 Task: Plan a visit to the historical museum on the 7th at 1:00 PM.
Action: Mouse moved to (19, 134)
Screenshot: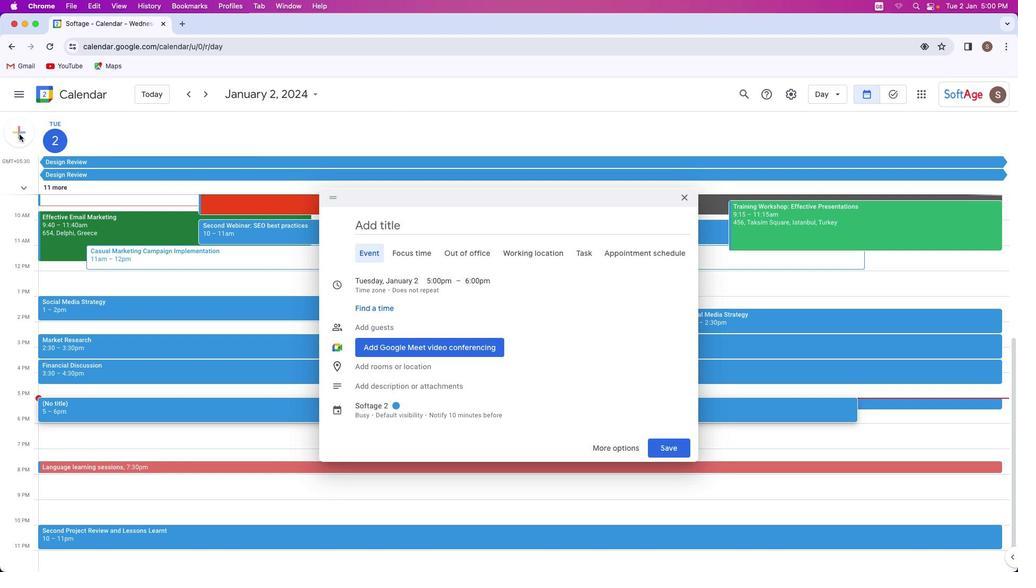 
Action: Mouse pressed left at (19, 134)
Screenshot: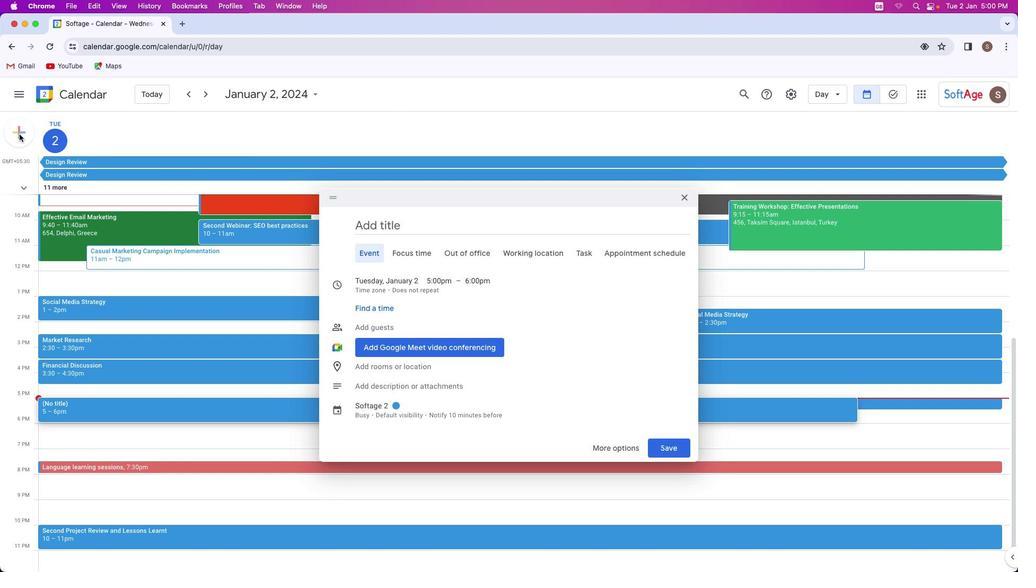 
Action: Mouse moved to (19, 135)
Screenshot: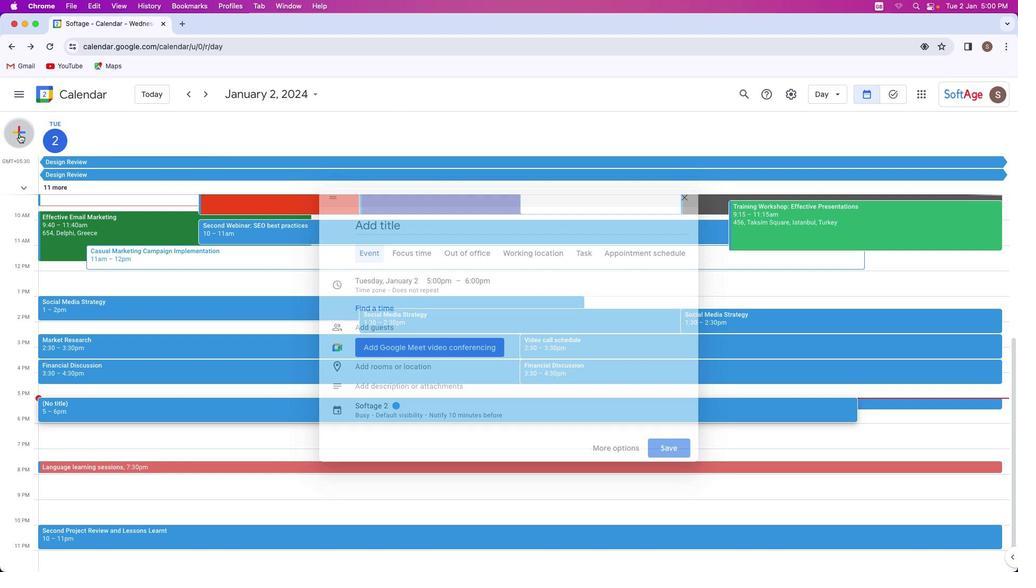 
Action: Mouse pressed left at (19, 135)
Screenshot: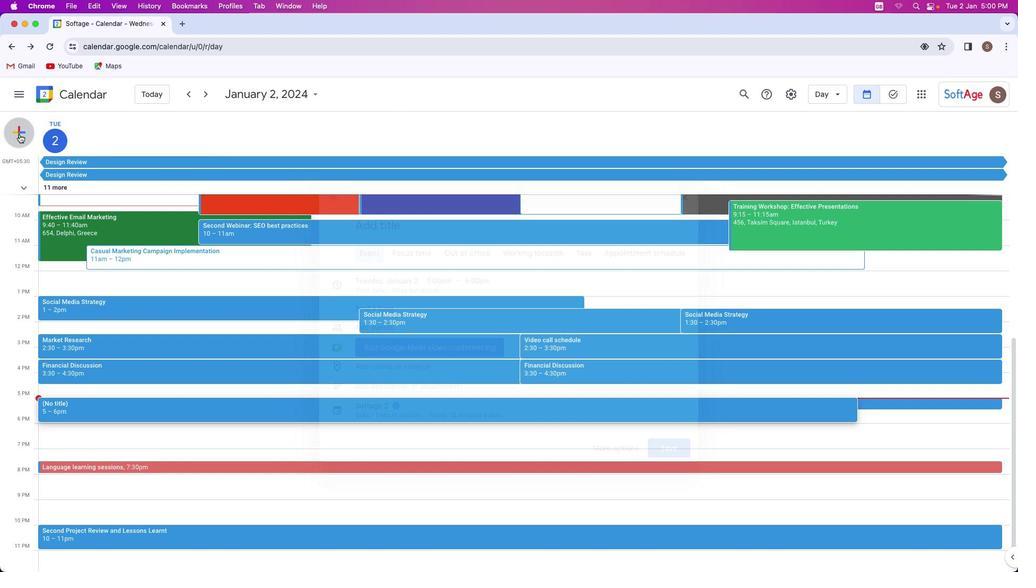 
Action: Mouse moved to (9, 132)
Screenshot: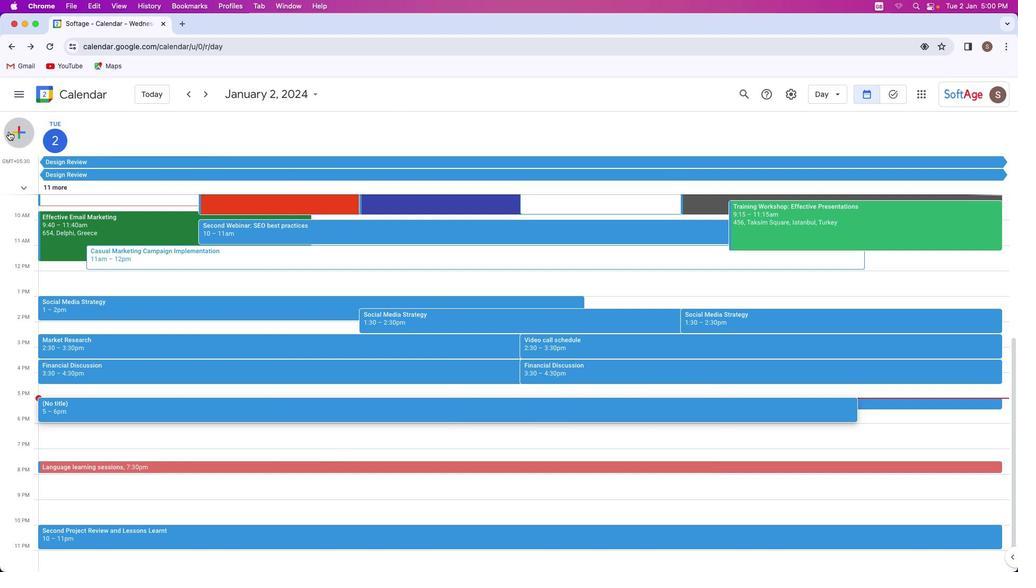 
Action: Mouse pressed left at (9, 132)
Screenshot: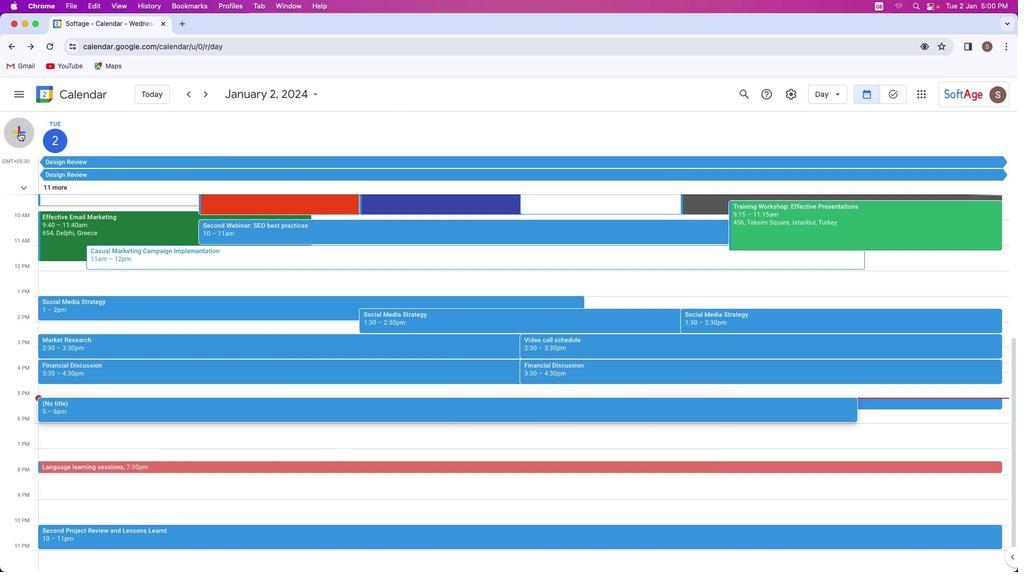 
Action: Mouse moved to (22, 133)
Screenshot: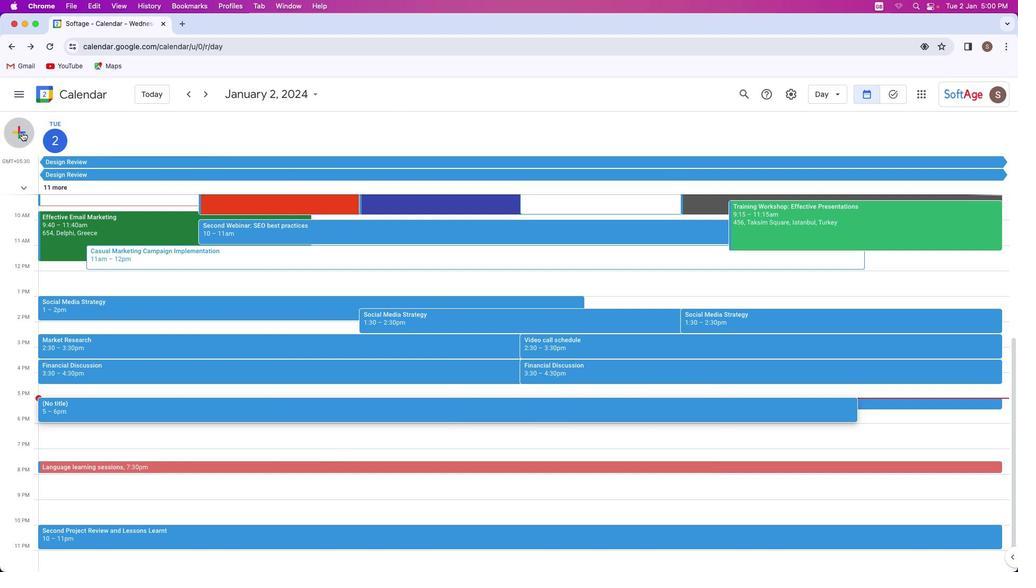 
Action: Mouse pressed left at (22, 133)
Screenshot: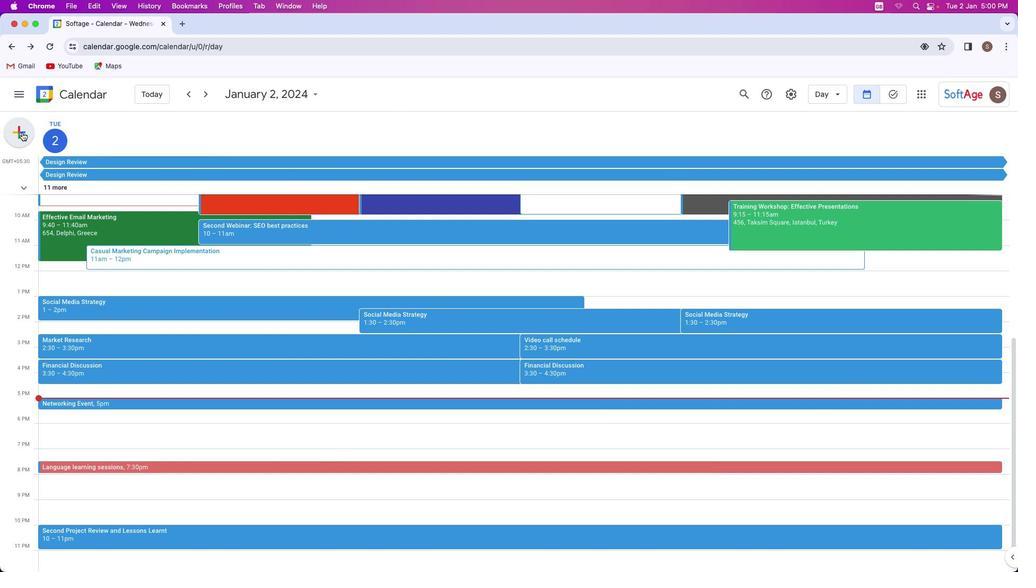 
Action: Mouse moved to (19, 134)
Screenshot: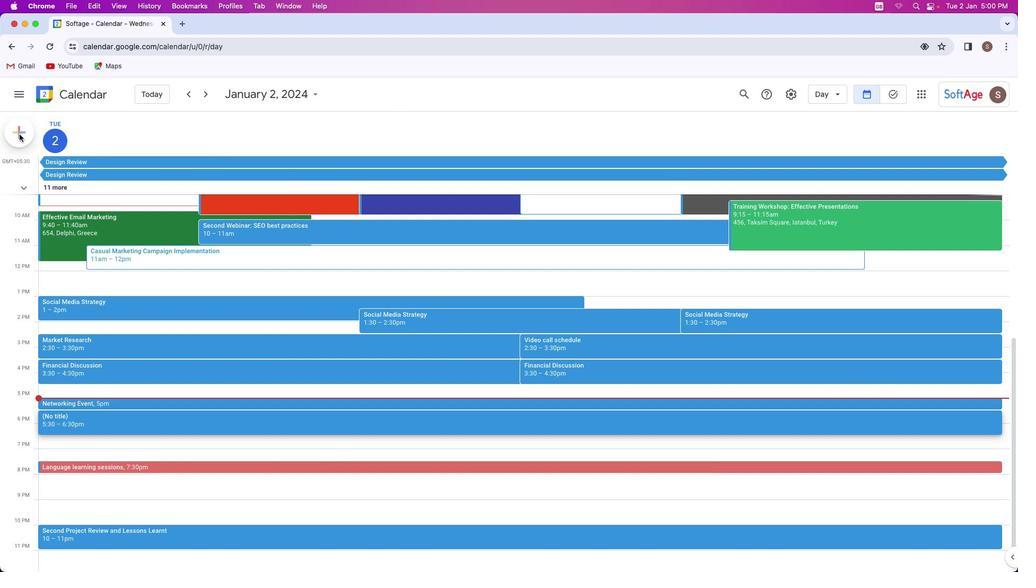 
Action: Mouse pressed left at (19, 134)
Screenshot: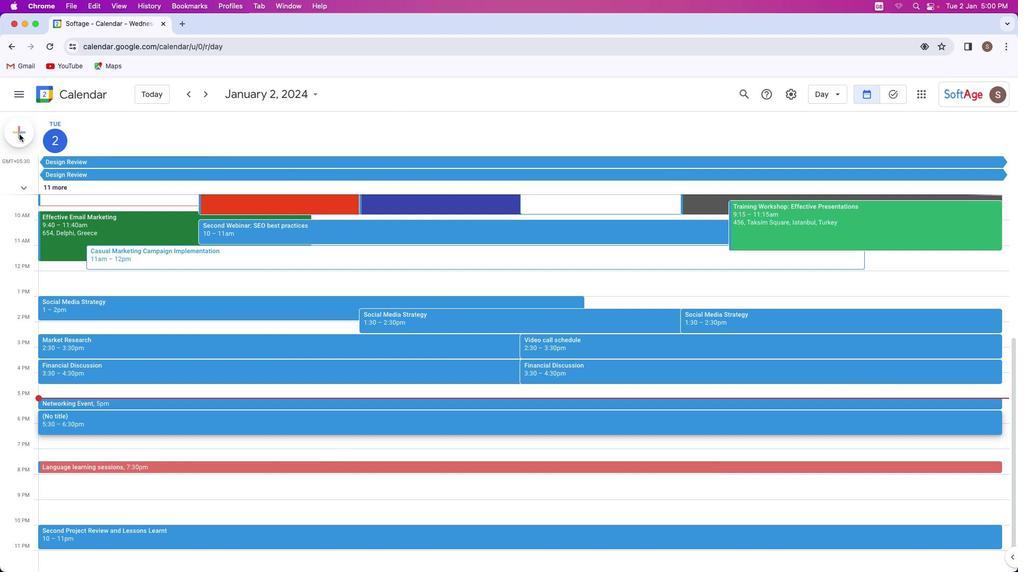 
Action: Mouse moved to (97, 104)
Screenshot: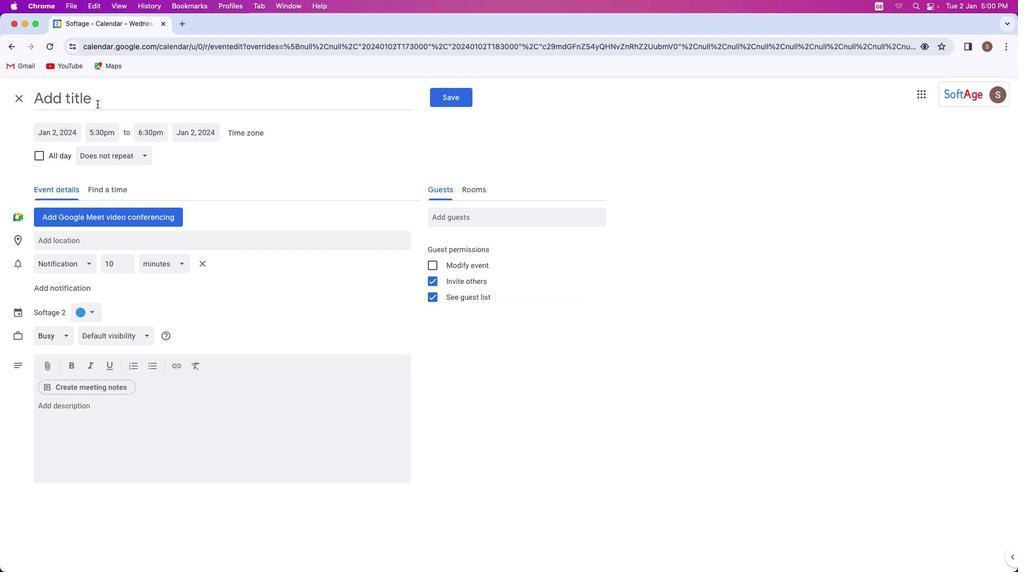 
Action: Mouse pressed left at (97, 104)
Screenshot: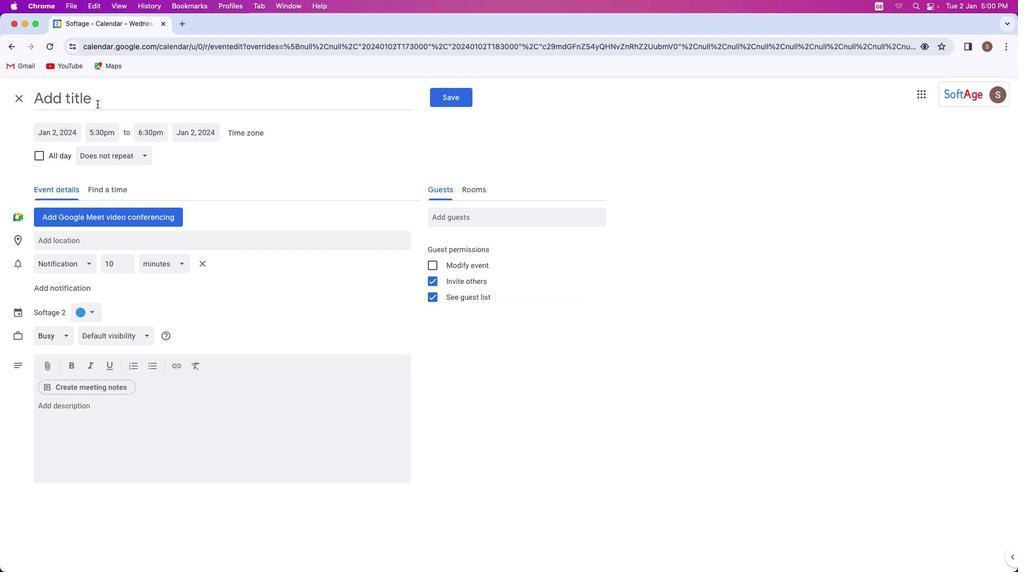 
Action: Mouse moved to (73, 100)
Screenshot: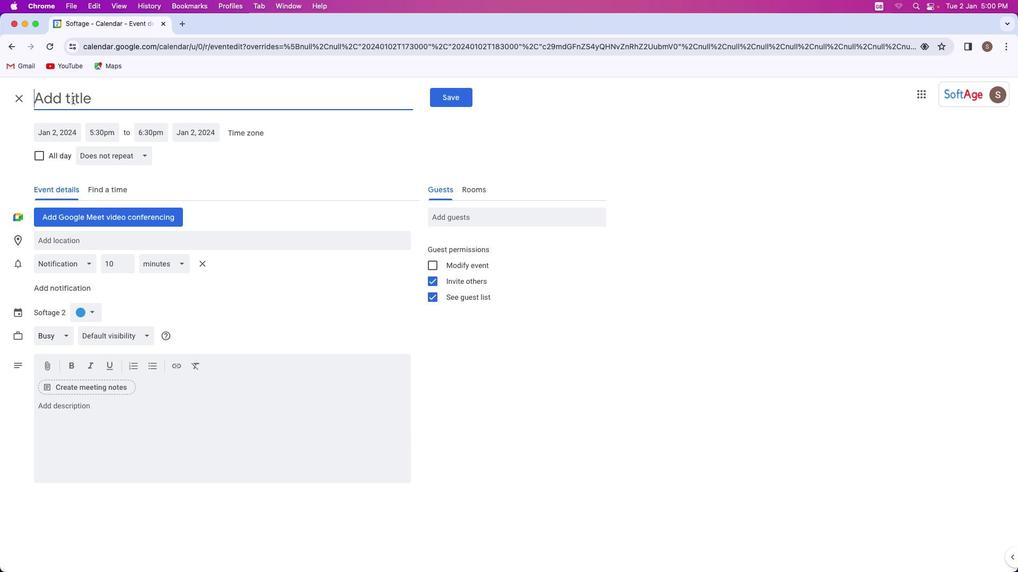 
Action: Key pressed Key.shift'V''i''s''i''t'Key.space't''o'Key.space'h''i''s''t''o''r''i''c''a''l'Key.space'm''u''s''e''u''m'
Screenshot: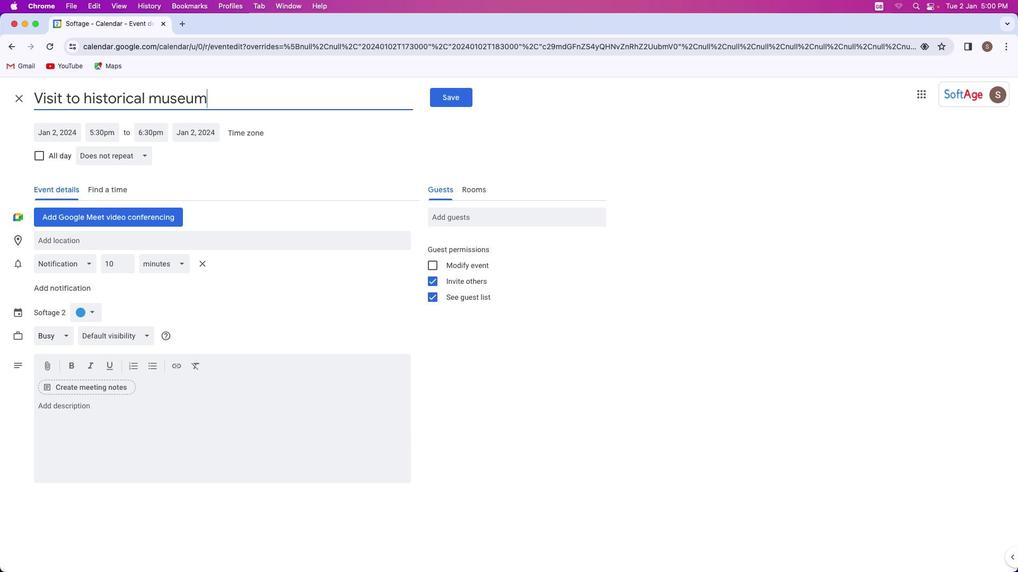 
Action: Mouse moved to (66, 135)
Screenshot: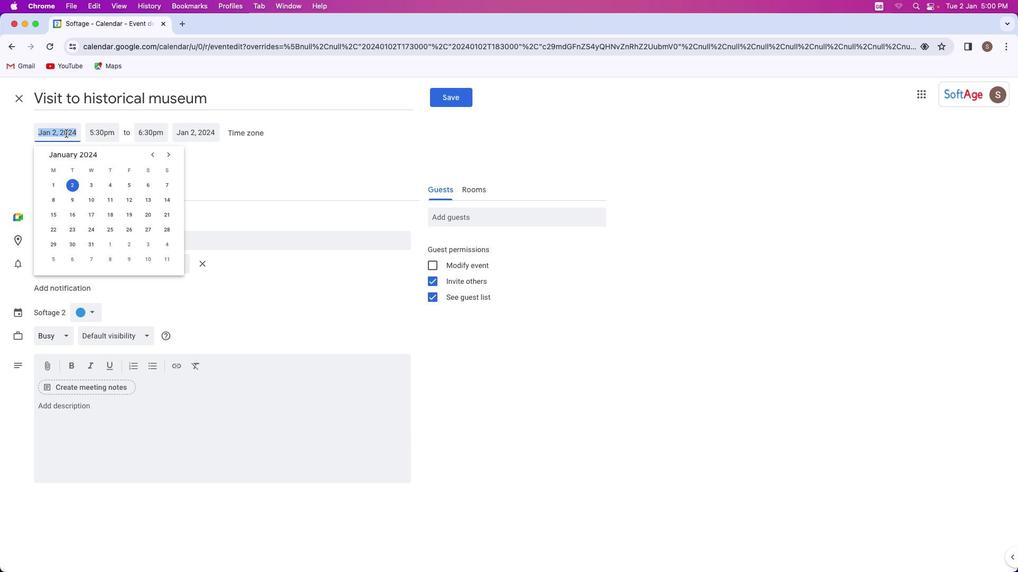 
Action: Mouse pressed left at (66, 135)
Screenshot: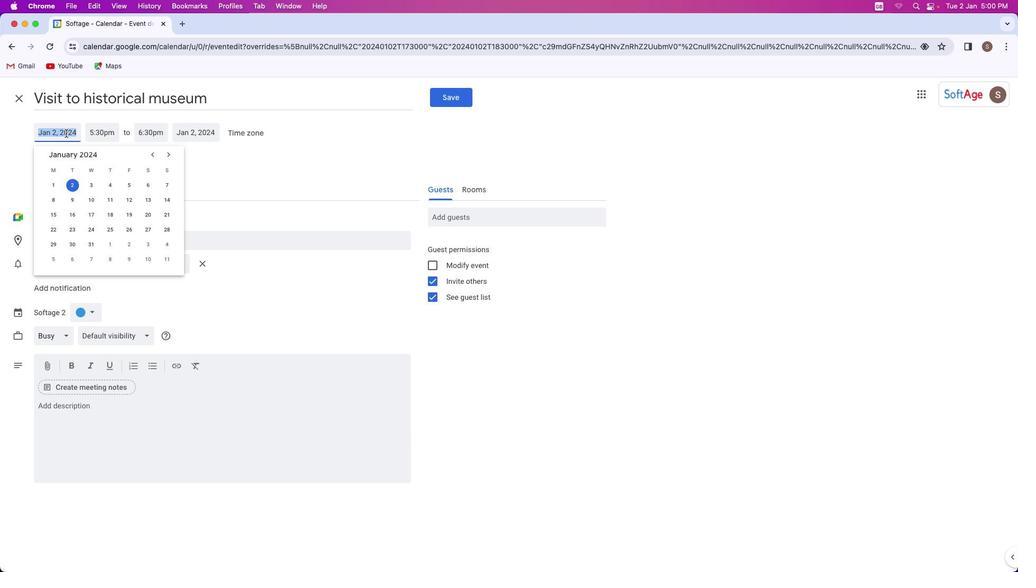 
Action: Mouse moved to (168, 185)
Screenshot: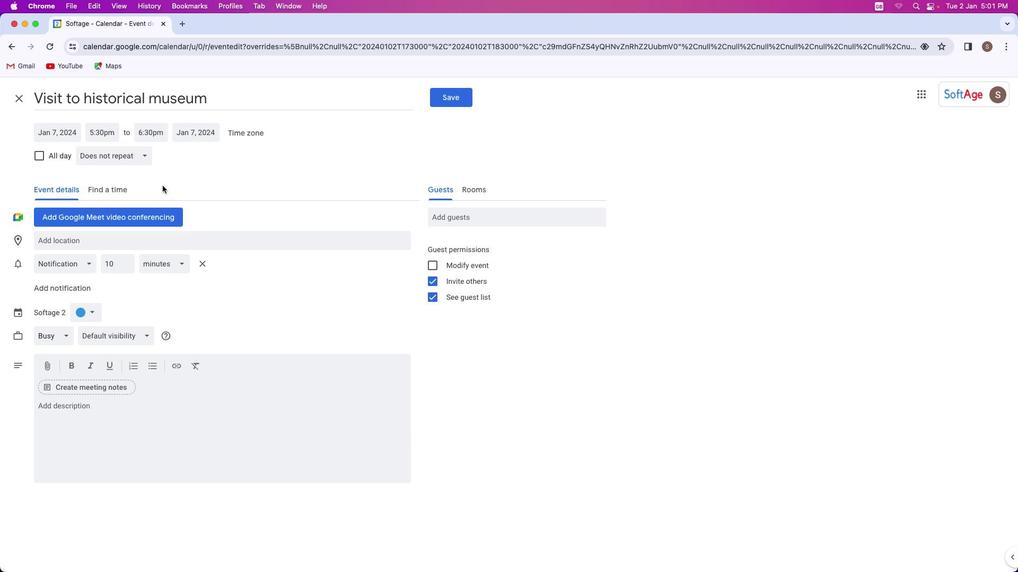 
Action: Mouse pressed left at (168, 185)
Screenshot: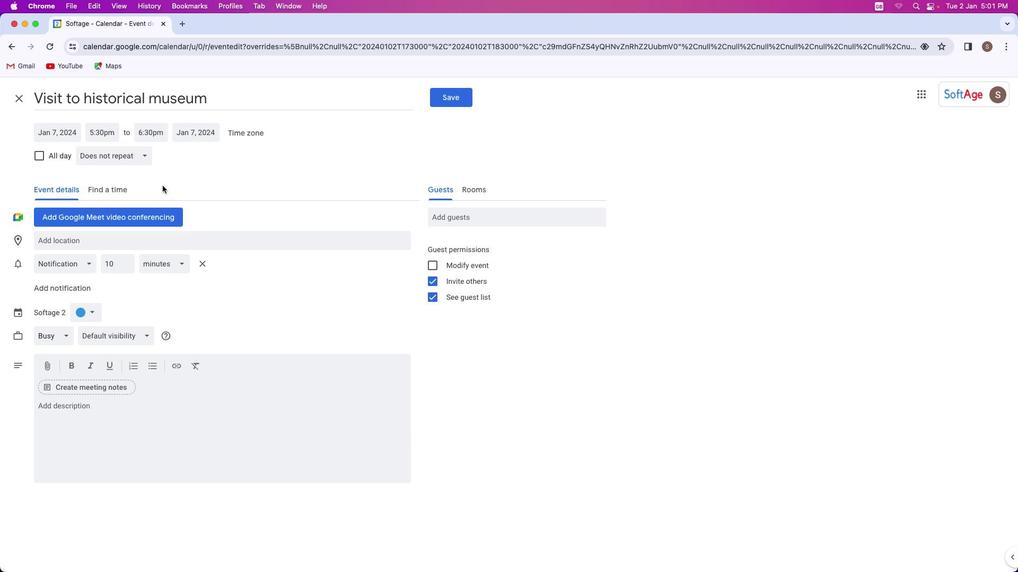 
Action: Mouse moved to (109, 132)
Screenshot: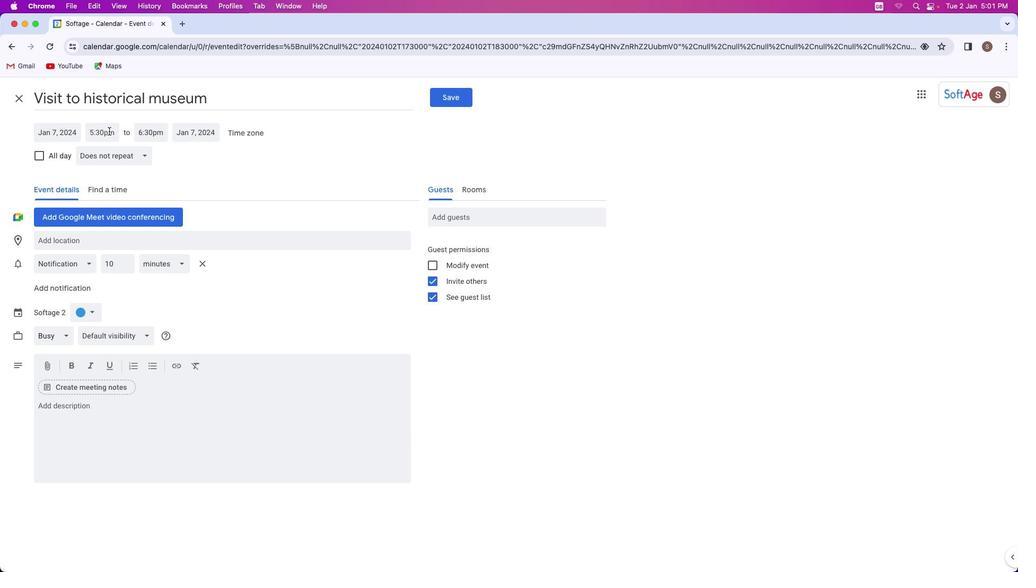 
Action: Mouse pressed left at (109, 132)
Screenshot: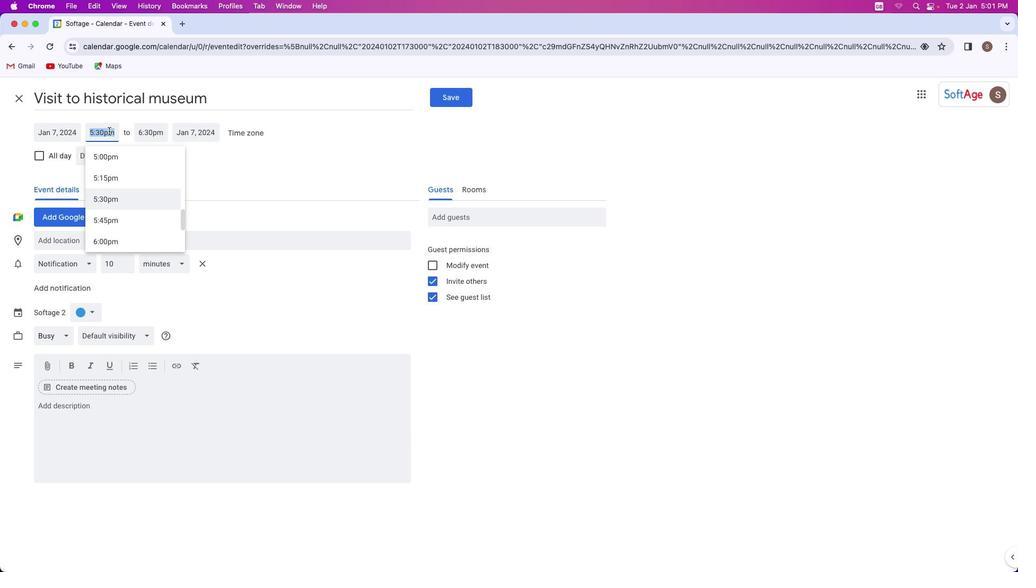 
Action: Mouse moved to (123, 189)
Screenshot: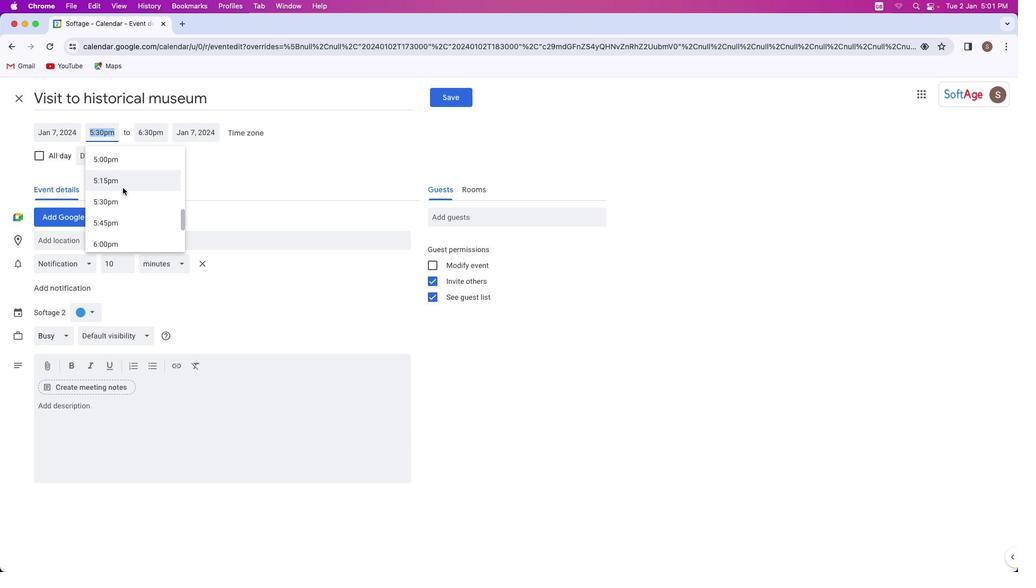
Action: Mouse scrolled (123, 189) with delta (0, 1)
Screenshot: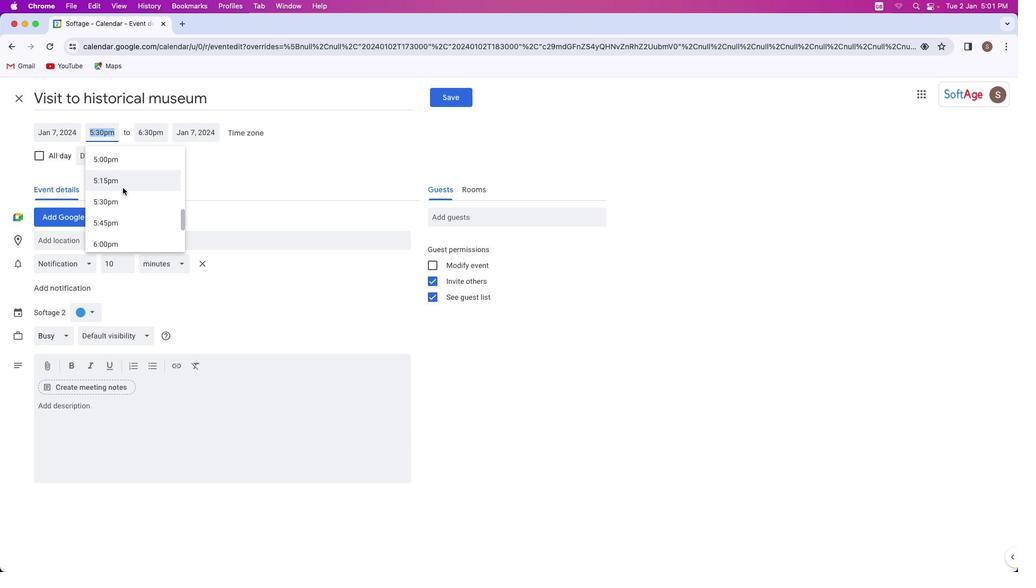 
Action: Mouse moved to (123, 188)
Screenshot: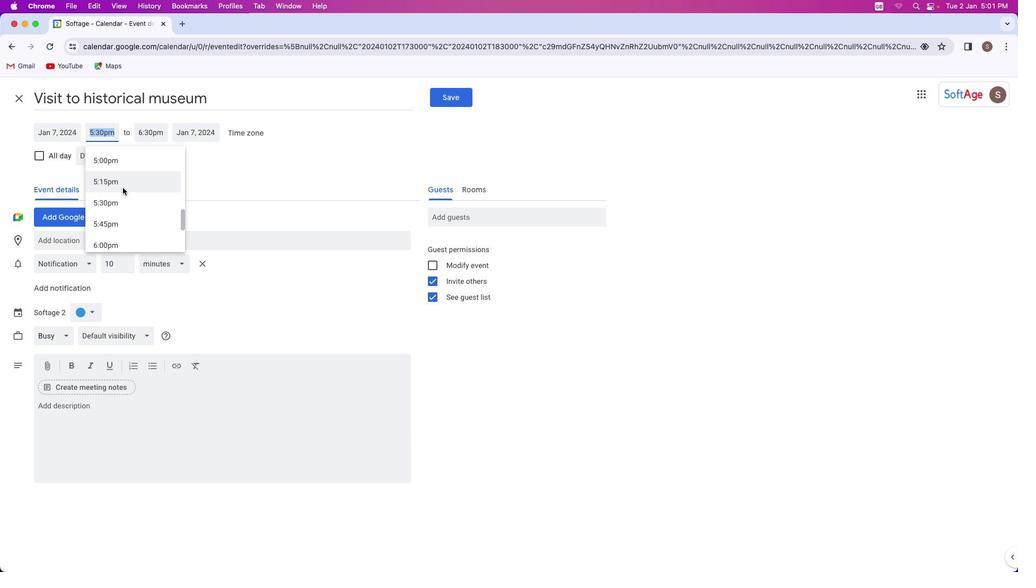 
Action: Mouse scrolled (123, 188) with delta (0, 1)
Screenshot: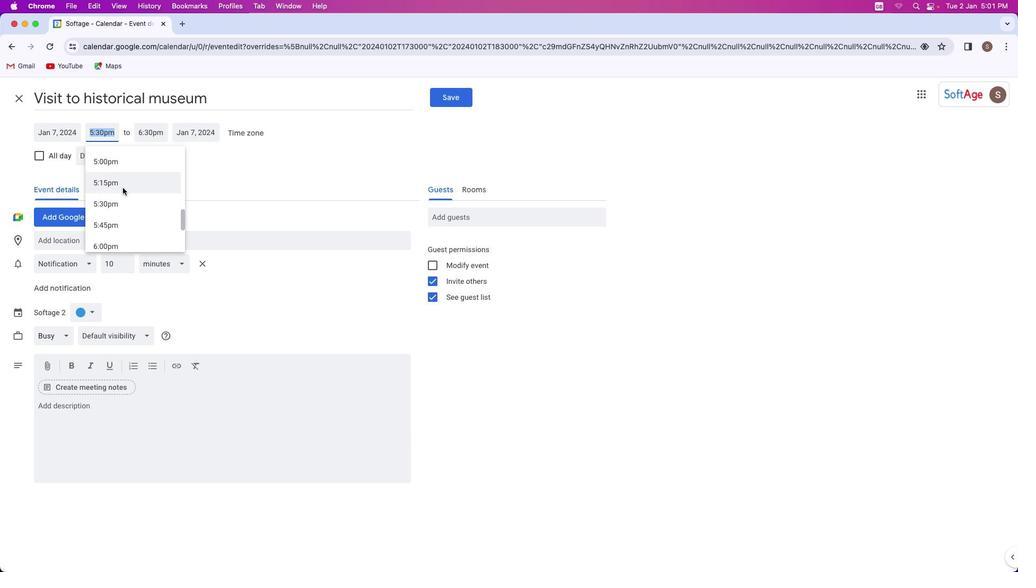 
Action: Mouse moved to (123, 188)
Screenshot: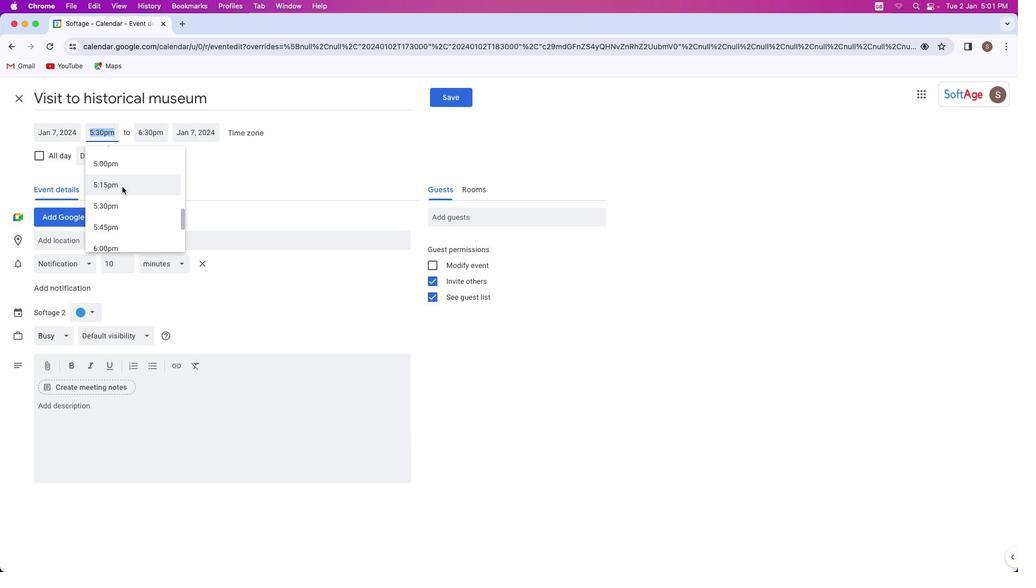 
Action: Mouse scrolled (123, 188) with delta (0, 1)
Screenshot: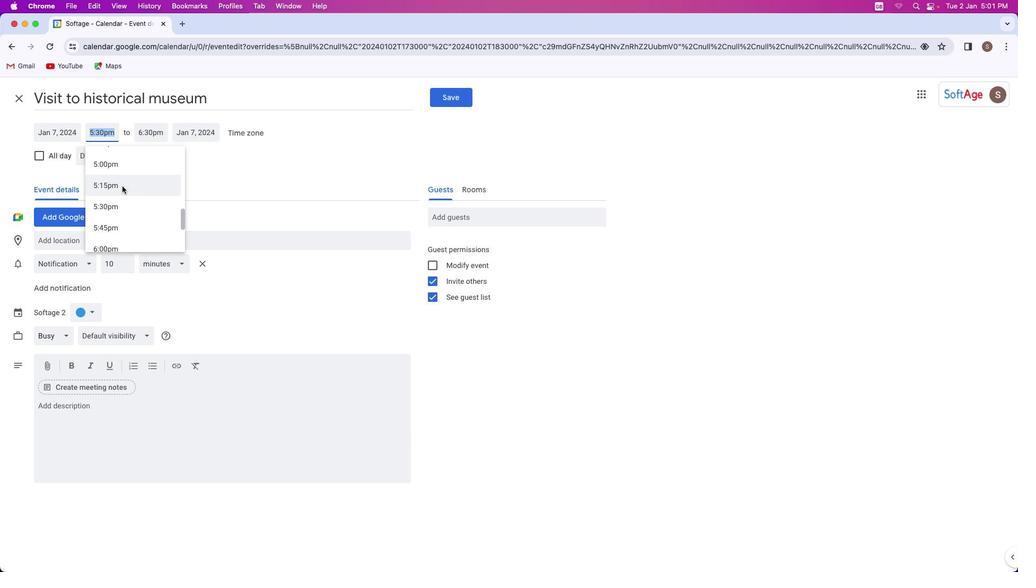 
Action: Mouse scrolled (123, 188) with delta (0, 1)
Screenshot: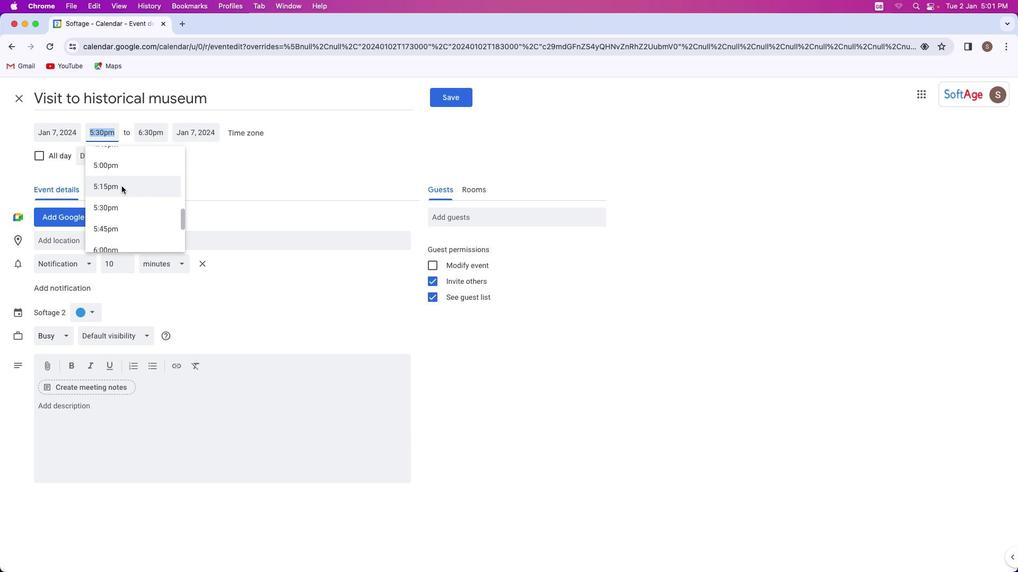 
Action: Mouse moved to (122, 186)
Screenshot: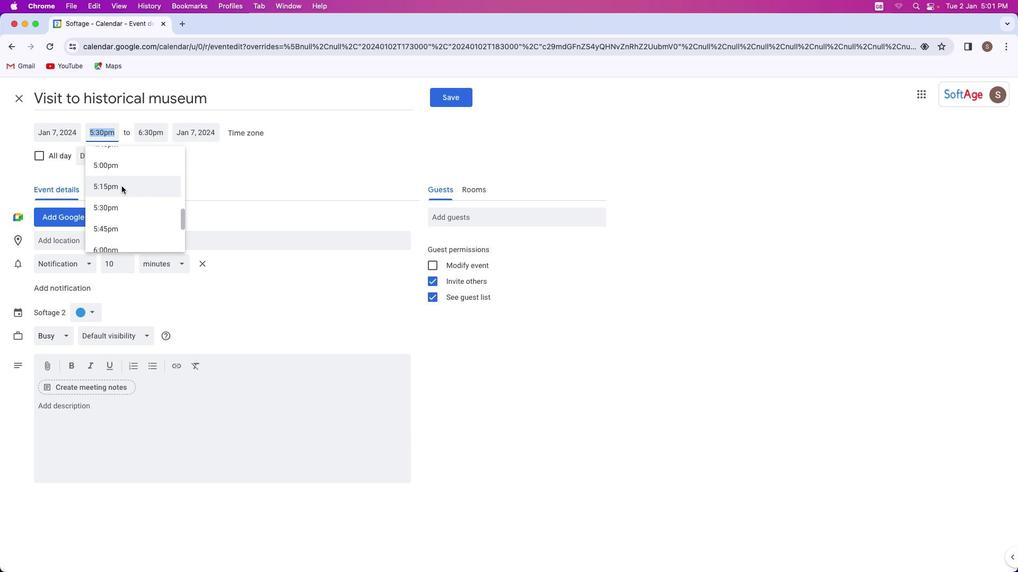 
Action: Mouse scrolled (122, 186) with delta (0, 1)
Screenshot: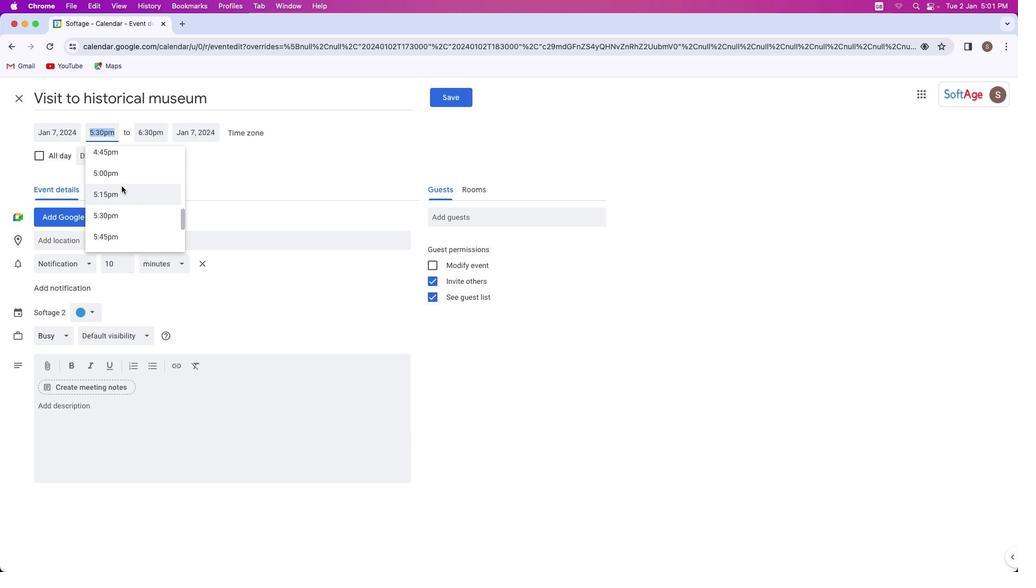 
Action: Mouse scrolled (122, 186) with delta (0, 1)
Screenshot: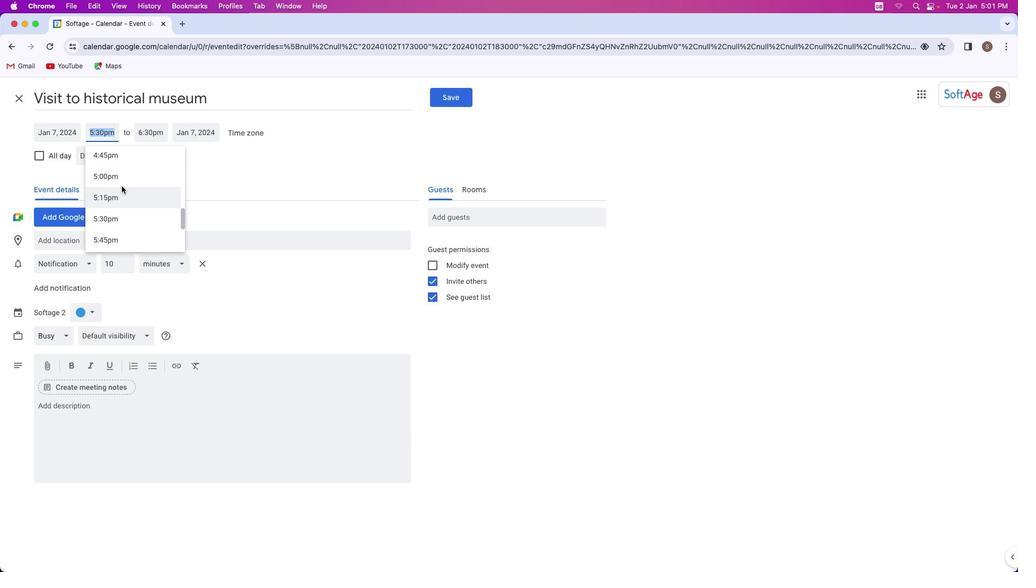 
Action: Mouse scrolled (122, 186) with delta (0, 1)
Screenshot: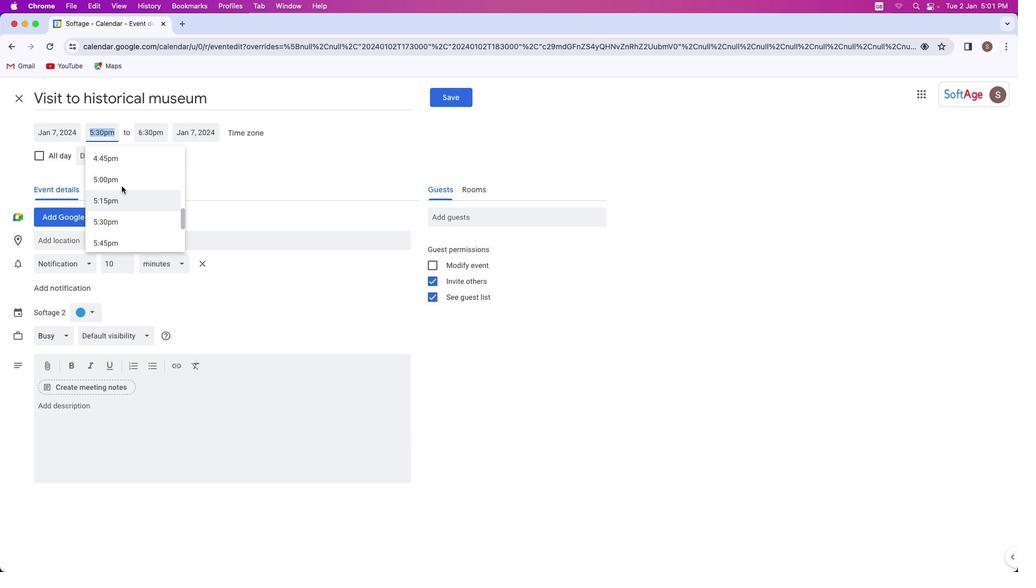 
Action: Mouse scrolled (122, 186) with delta (0, 1)
Screenshot: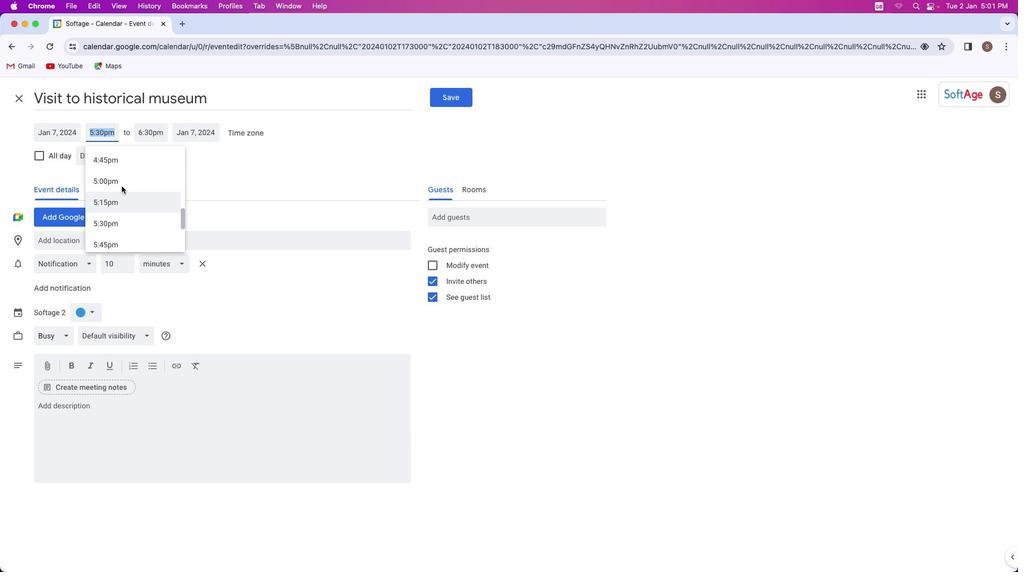 
Action: Mouse scrolled (122, 186) with delta (0, 1)
Screenshot: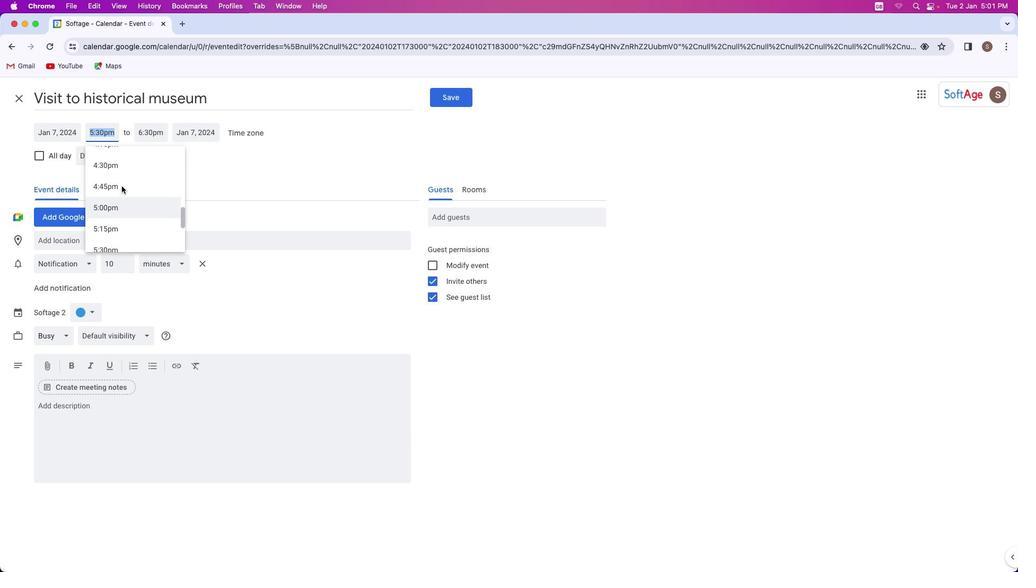 
Action: Mouse scrolled (122, 186) with delta (0, 1)
Screenshot: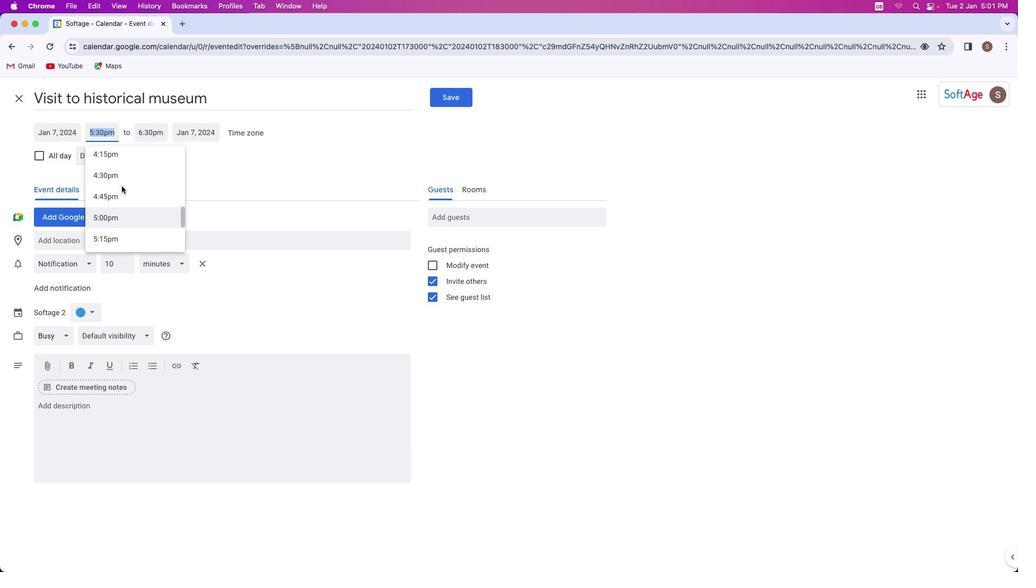 
Action: Mouse scrolled (122, 186) with delta (0, 1)
Screenshot: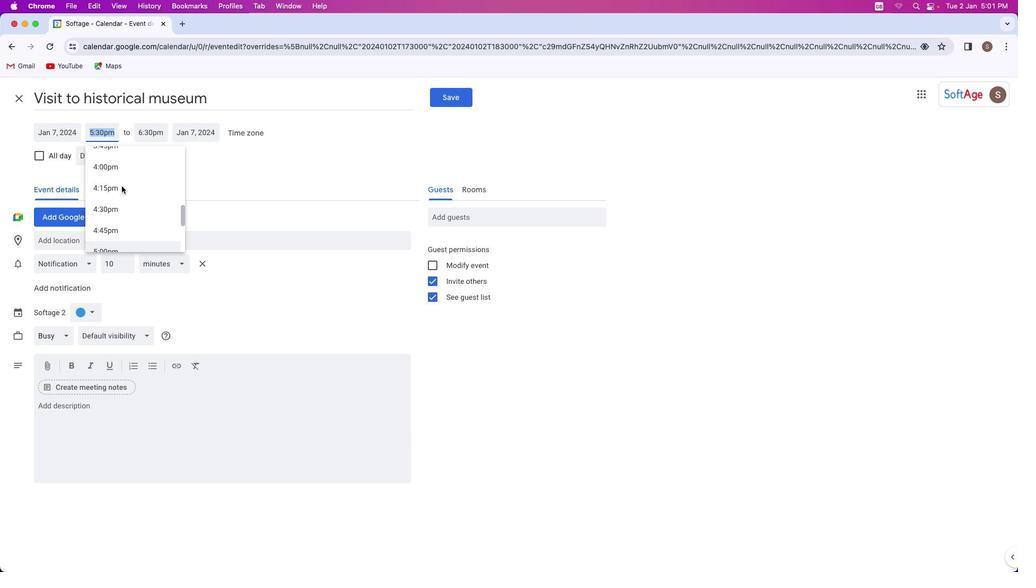 
Action: Mouse scrolled (122, 186) with delta (0, 1)
Screenshot: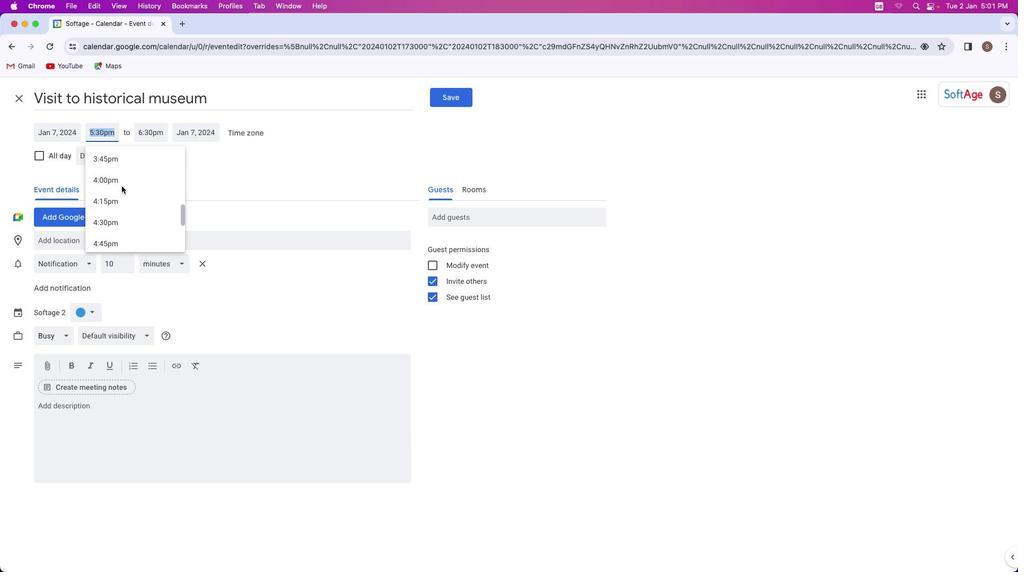
Action: Mouse scrolled (122, 186) with delta (0, 1)
Screenshot: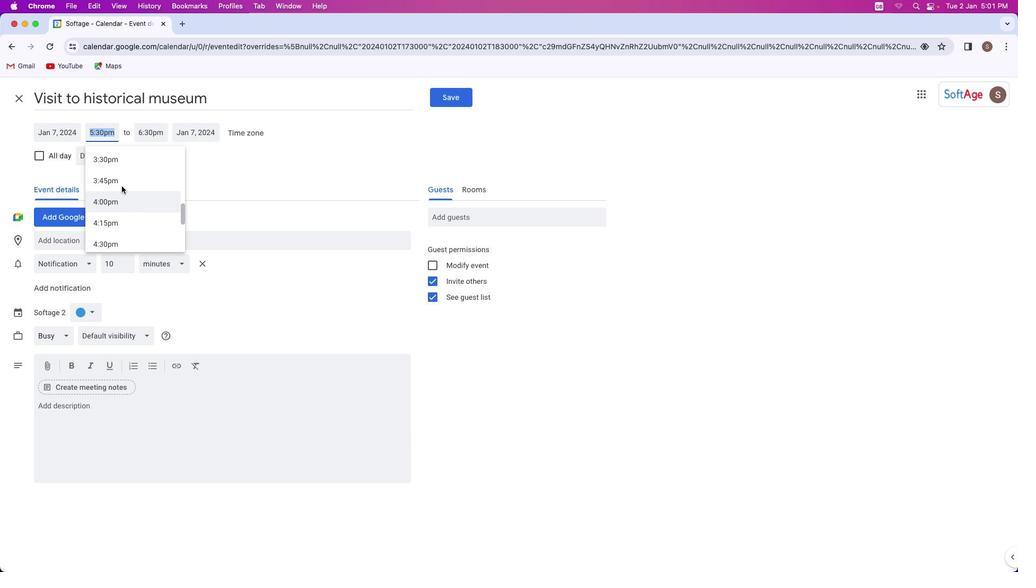 
Action: Mouse scrolled (122, 186) with delta (0, 1)
Screenshot: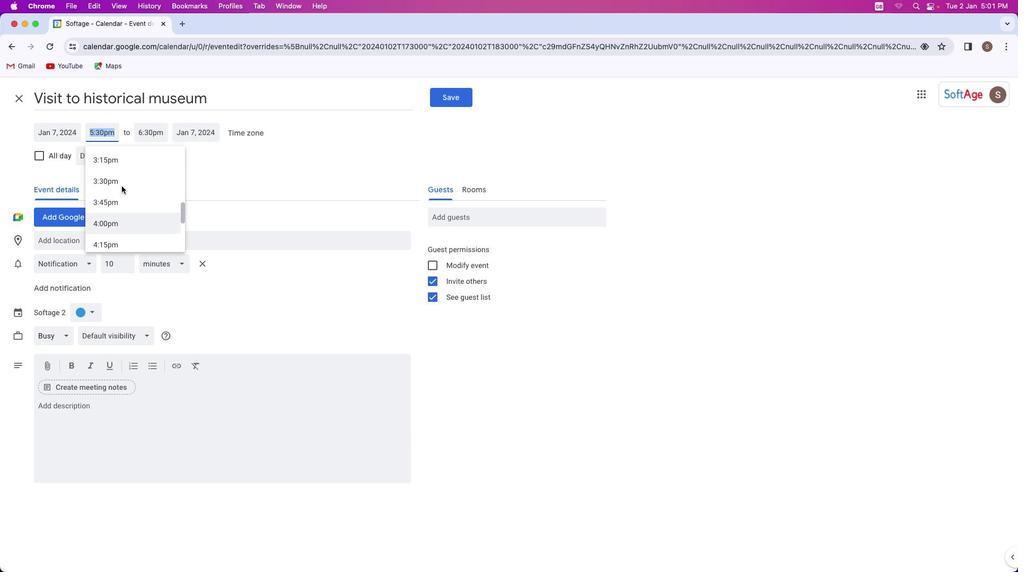 
Action: Mouse scrolled (122, 186) with delta (0, 1)
Screenshot: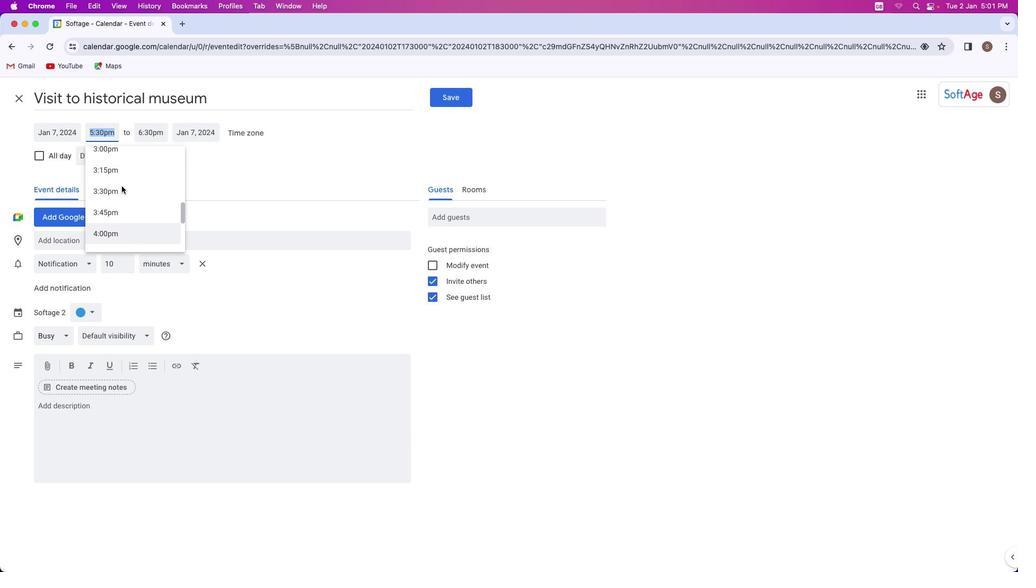 
Action: Mouse scrolled (122, 186) with delta (0, 1)
Screenshot: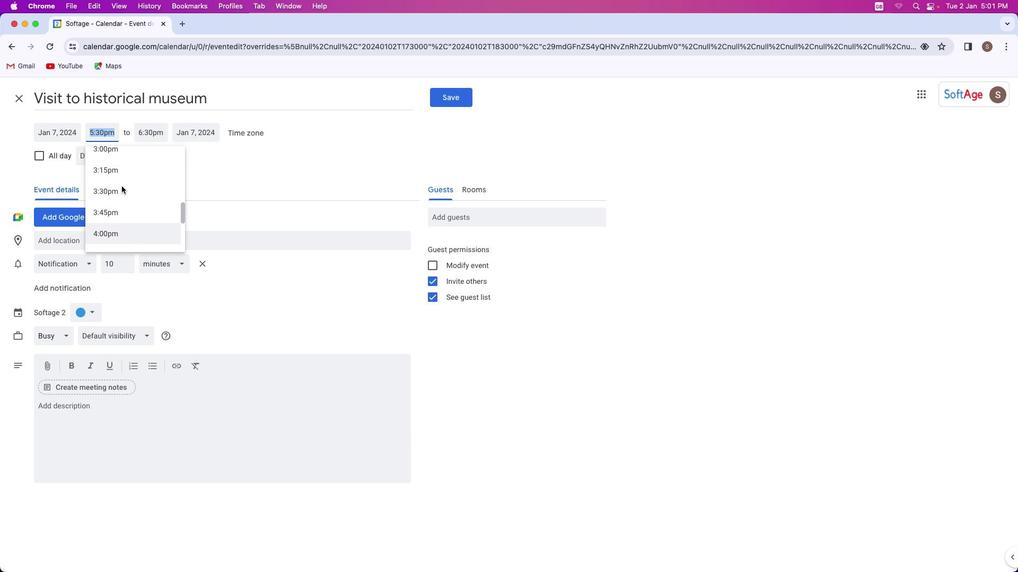 
Action: Mouse scrolled (122, 186) with delta (0, 1)
Screenshot: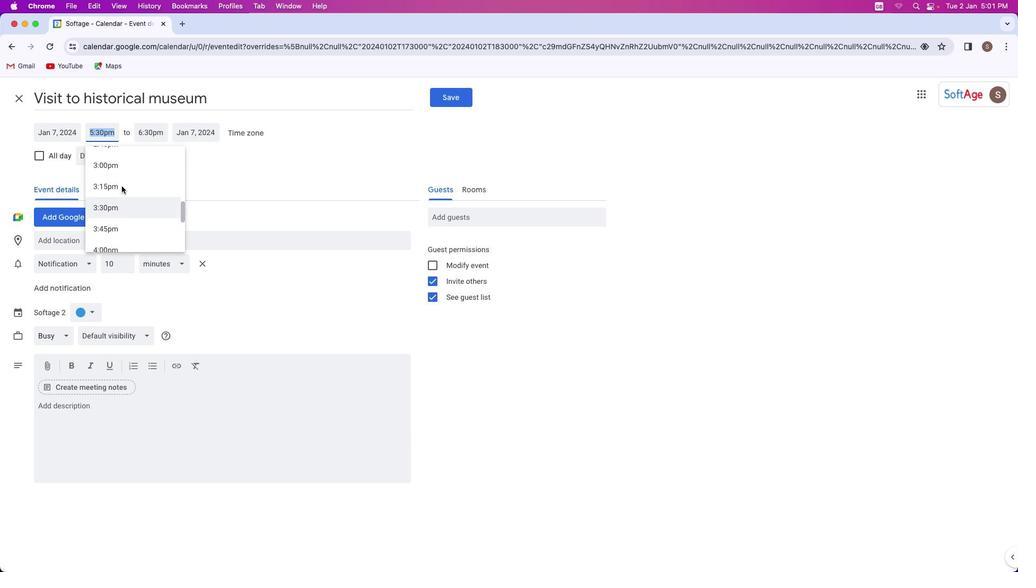 
Action: Mouse moved to (122, 186)
Screenshot: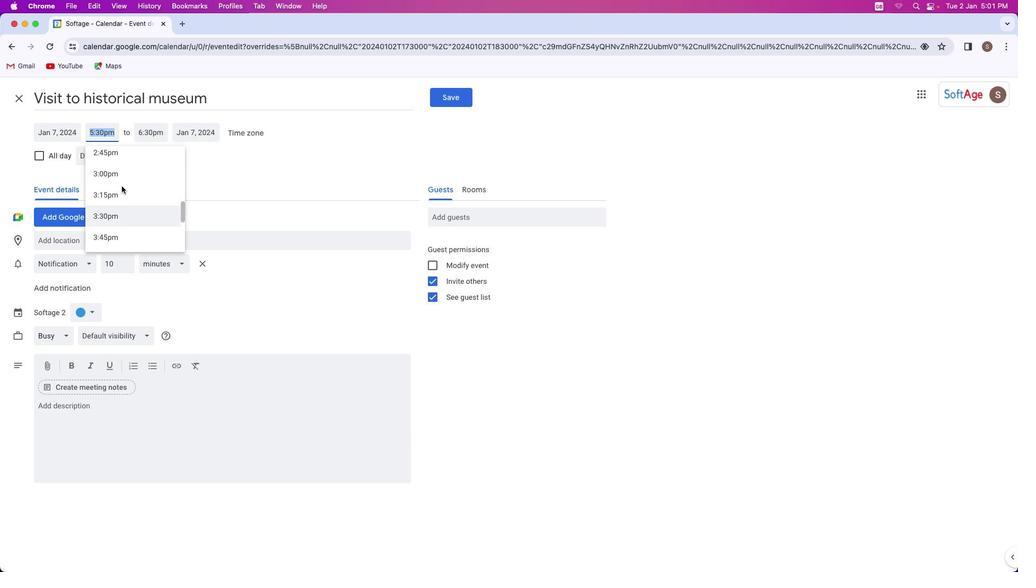 
Action: Mouse scrolled (122, 186) with delta (0, 1)
Screenshot: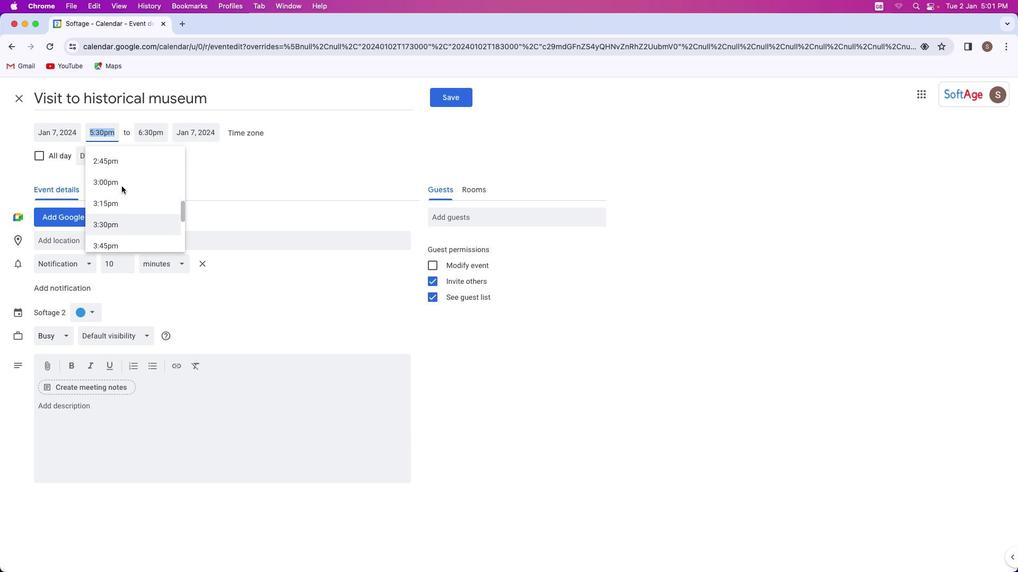 
Action: Mouse scrolled (122, 186) with delta (0, 1)
Screenshot: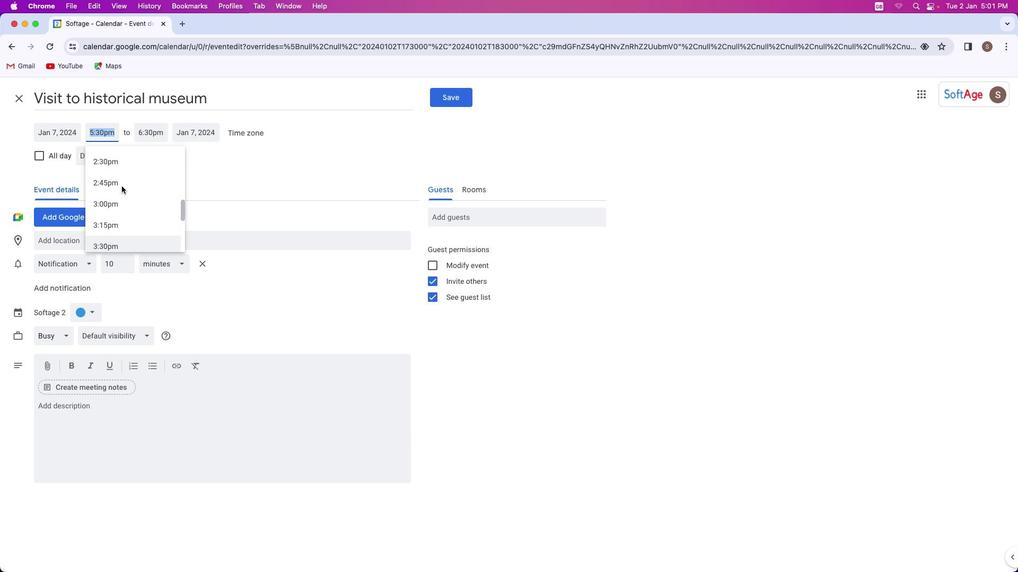 
Action: Mouse scrolled (122, 186) with delta (0, 1)
Screenshot: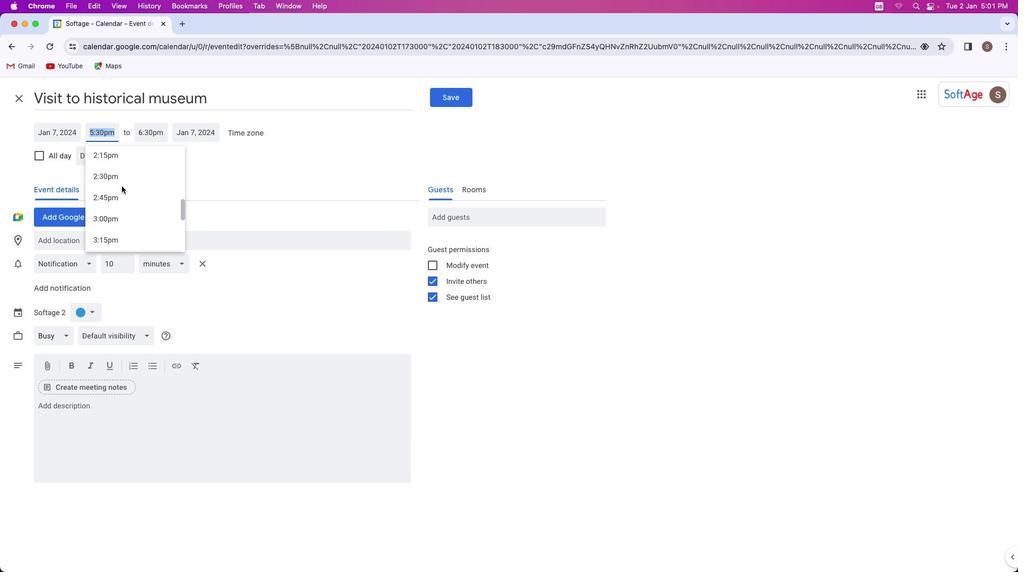 
Action: Mouse scrolled (122, 186) with delta (0, 1)
Screenshot: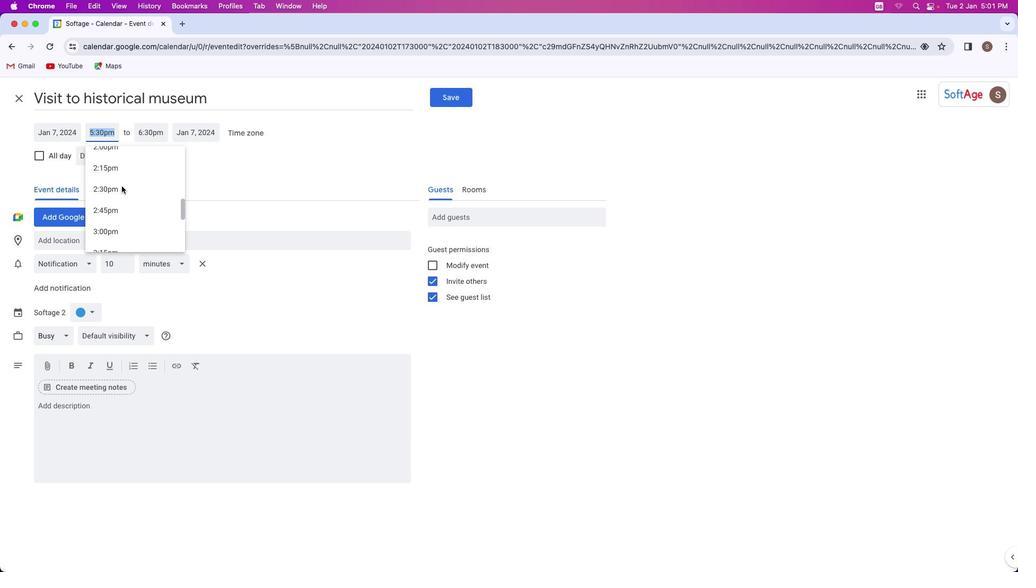 
Action: Mouse scrolled (122, 186) with delta (0, 1)
Screenshot: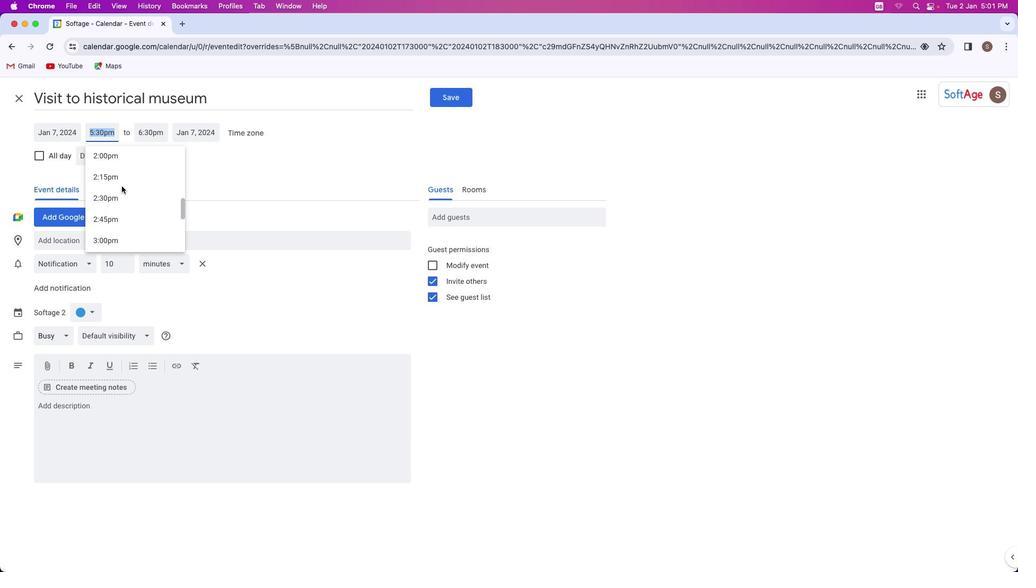 
Action: Mouse scrolled (122, 186) with delta (0, 1)
Screenshot: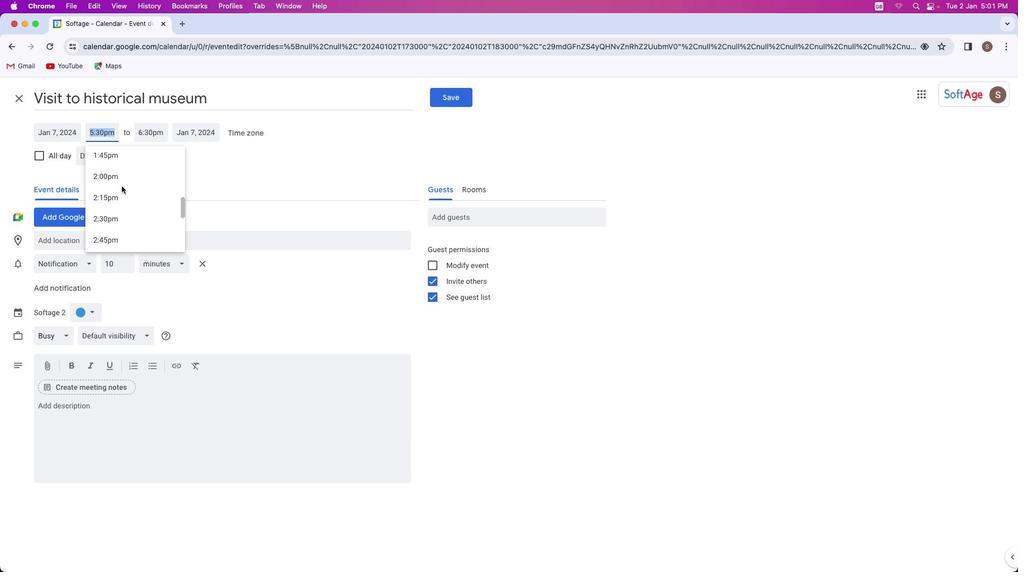 
Action: Mouse scrolled (122, 186) with delta (0, 1)
Screenshot: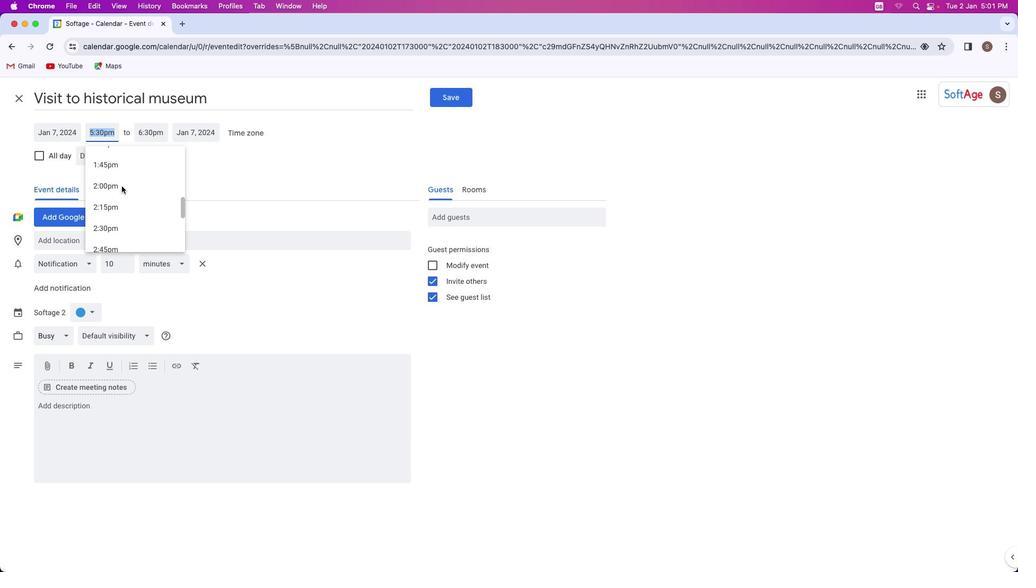 
Action: Mouse moved to (122, 186)
Screenshot: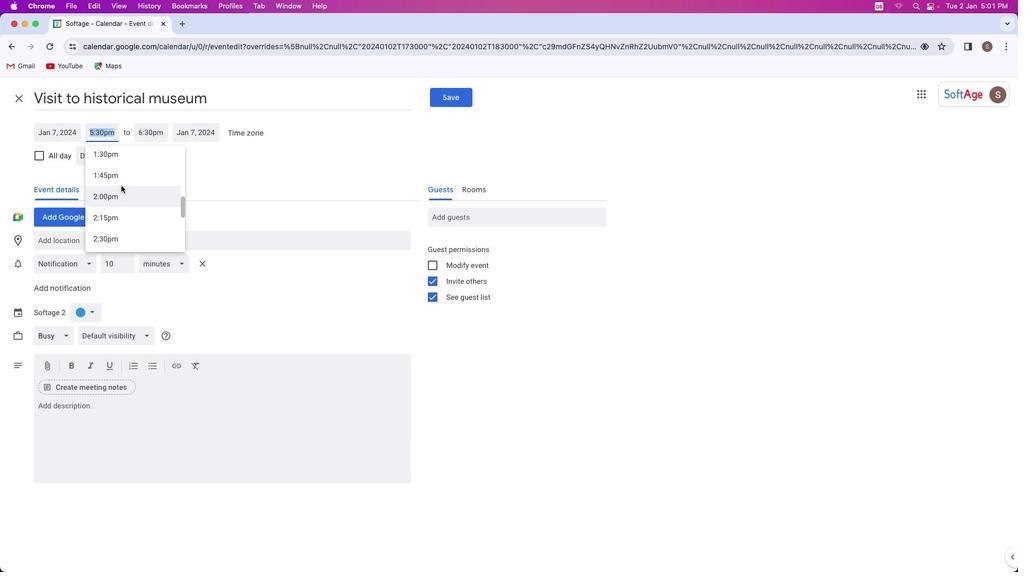 
Action: Mouse scrolled (122, 186) with delta (0, 1)
Screenshot: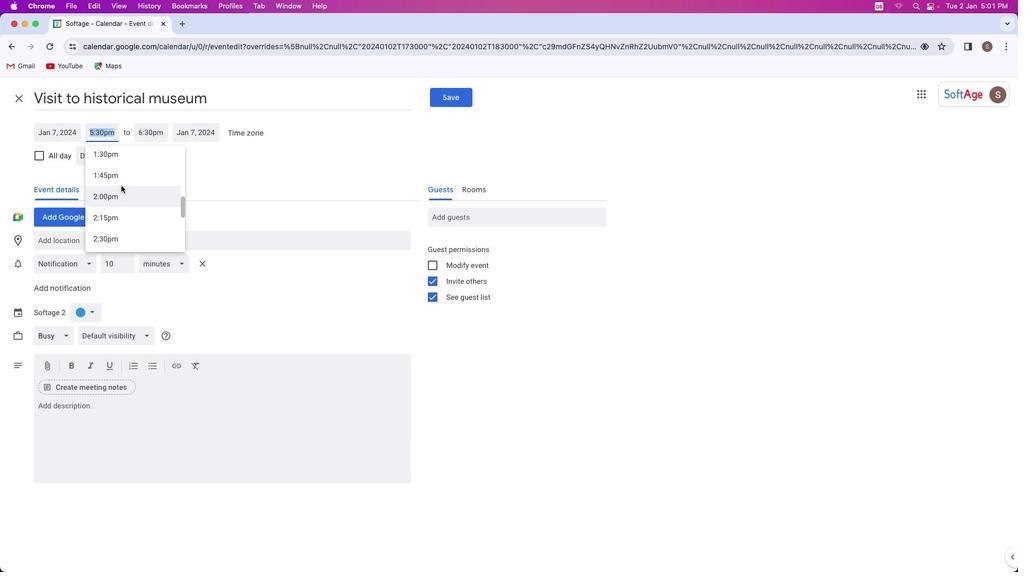 
Action: Mouse moved to (122, 186)
Screenshot: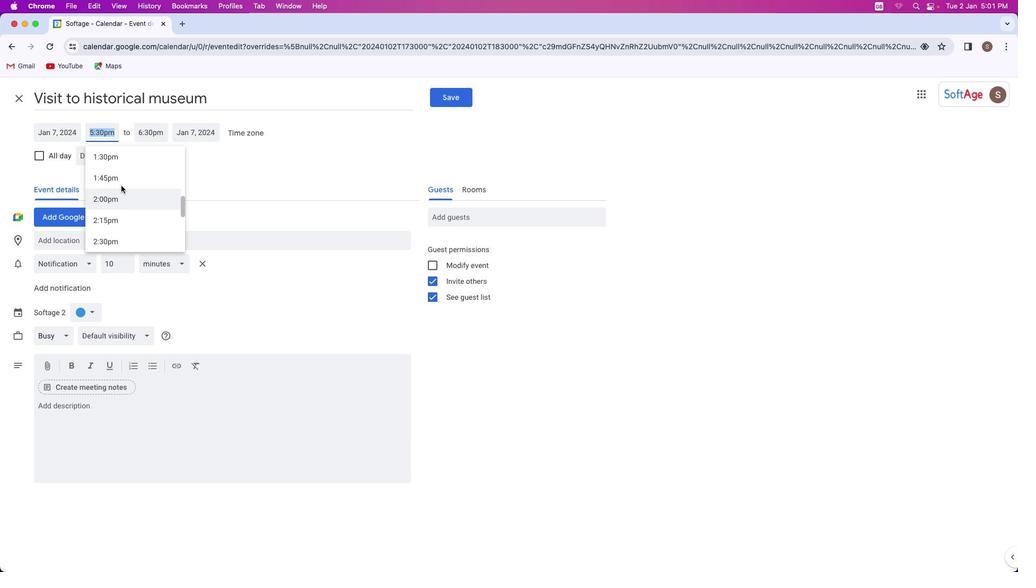 
Action: Mouse scrolled (122, 186) with delta (0, 1)
Screenshot: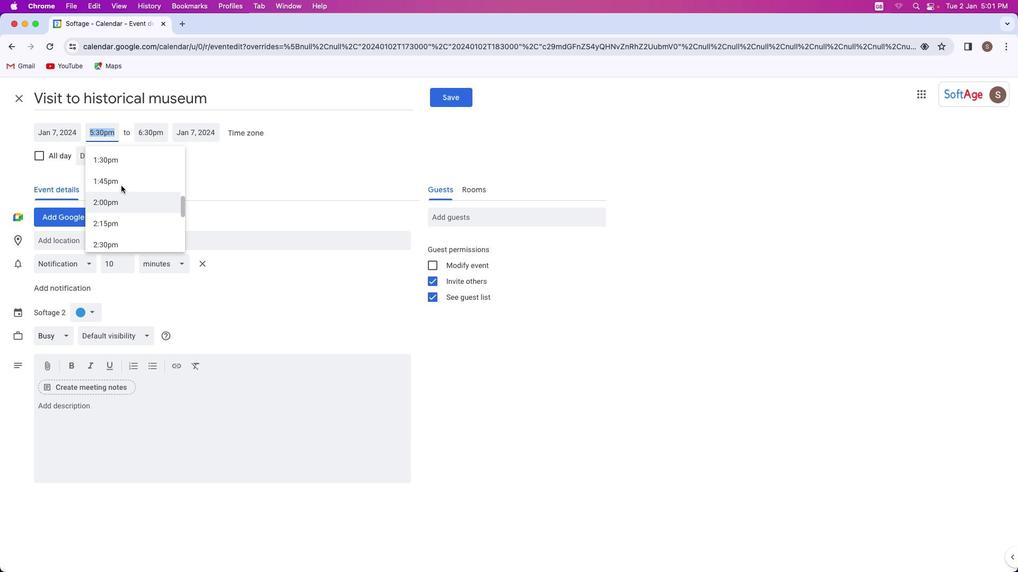 
Action: Mouse scrolled (122, 186) with delta (0, 1)
Screenshot: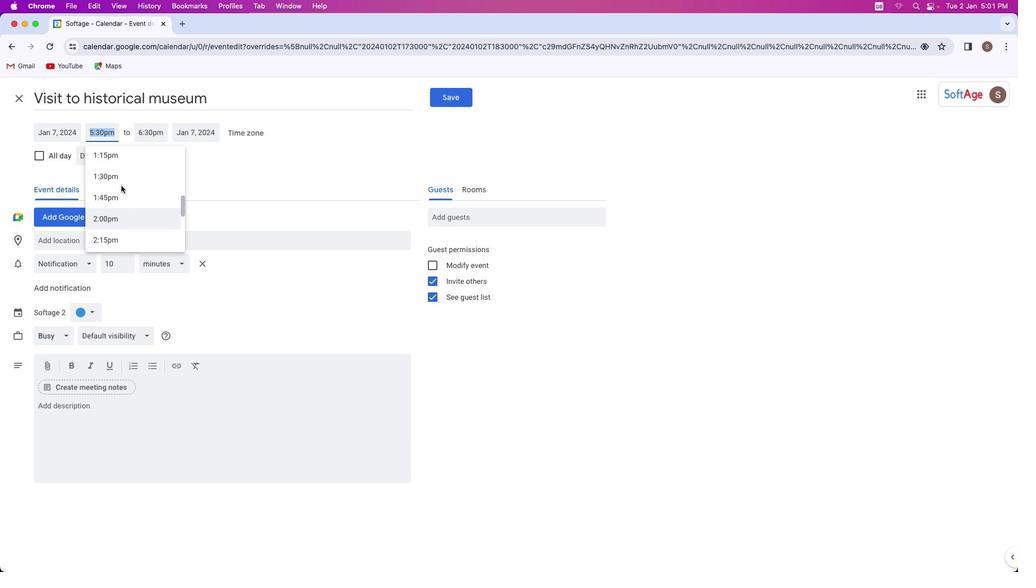 
Action: Mouse scrolled (122, 186) with delta (0, 1)
Screenshot: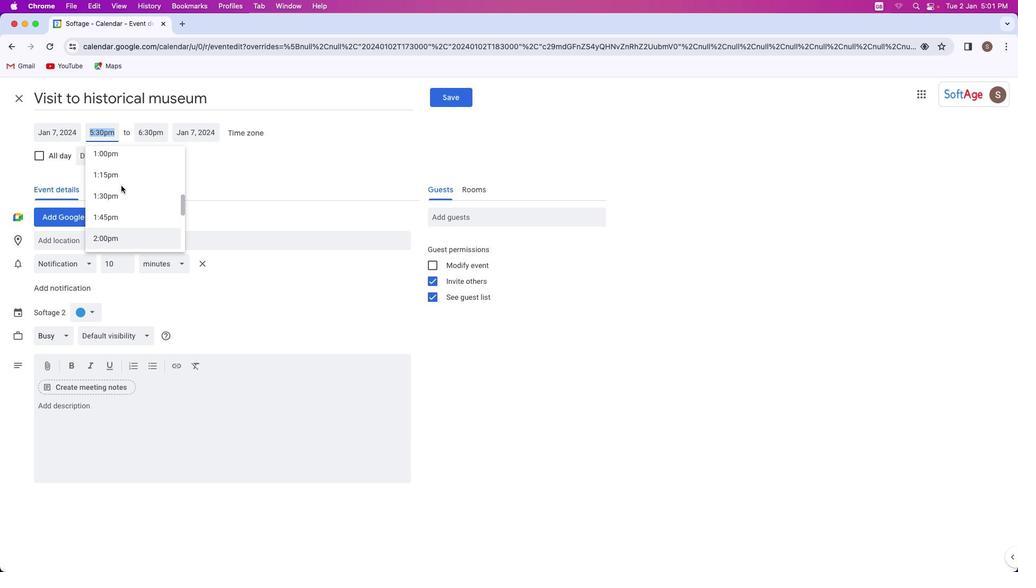 
Action: Mouse scrolled (122, 186) with delta (0, 1)
Screenshot: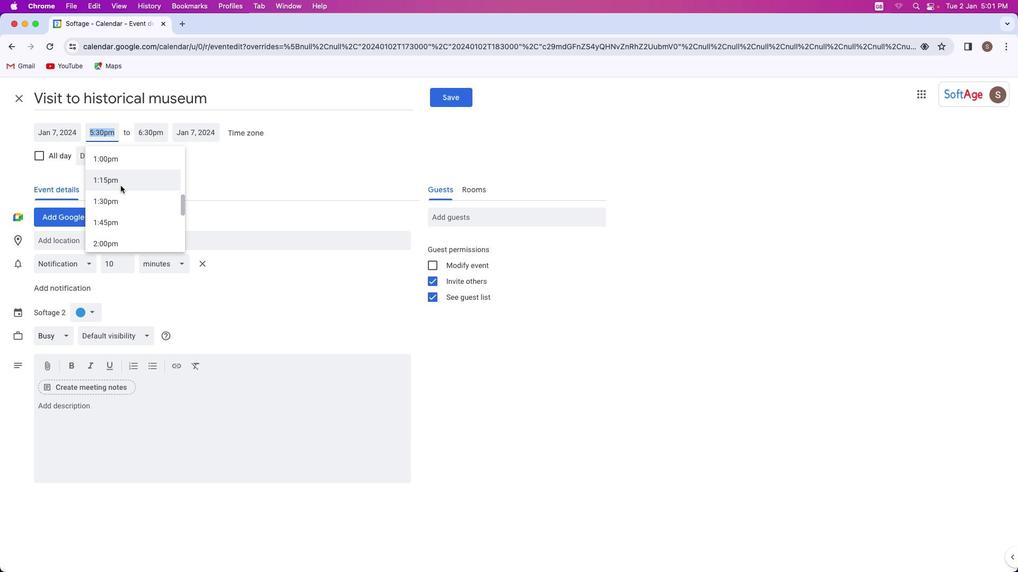 
Action: Mouse moved to (121, 186)
Screenshot: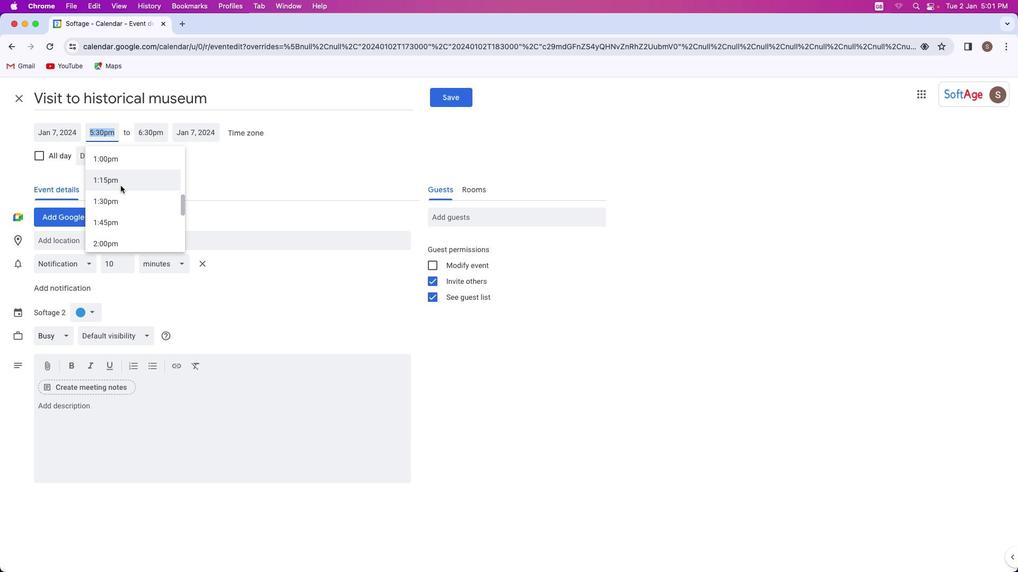 
Action: Mouse scrolled (121, 186) with delta (0, 1)
Screenshot: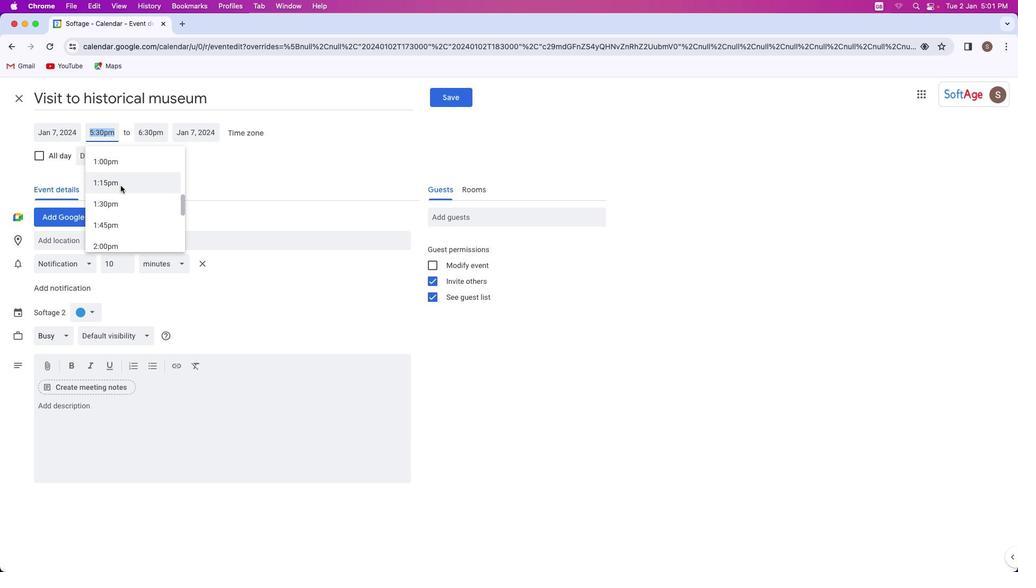 
Action: Mouse scrolled (121, 186) with delta (0, 1)
Screenshot: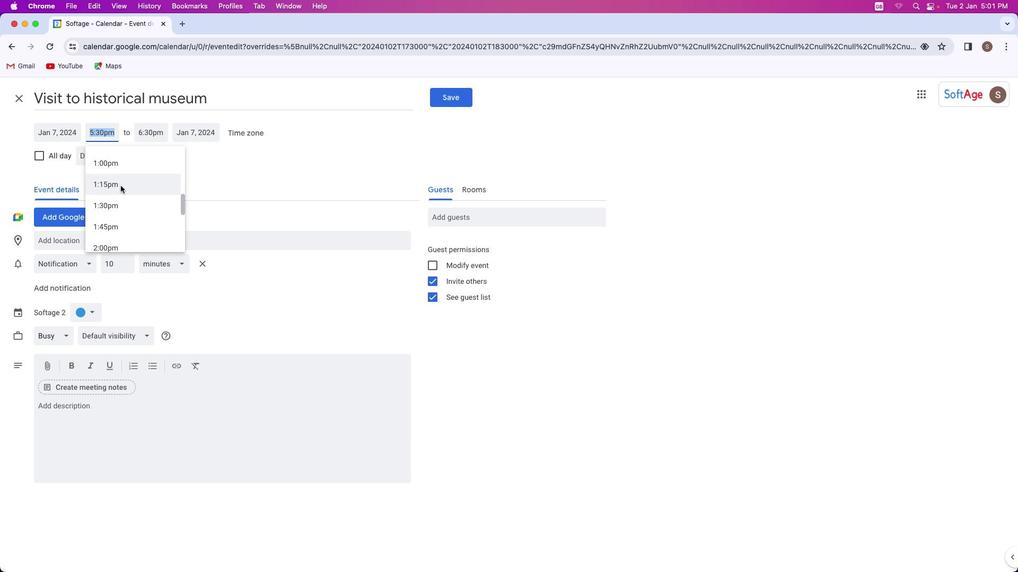 
Action: Mouse moved to (118, 168)
Screenshot: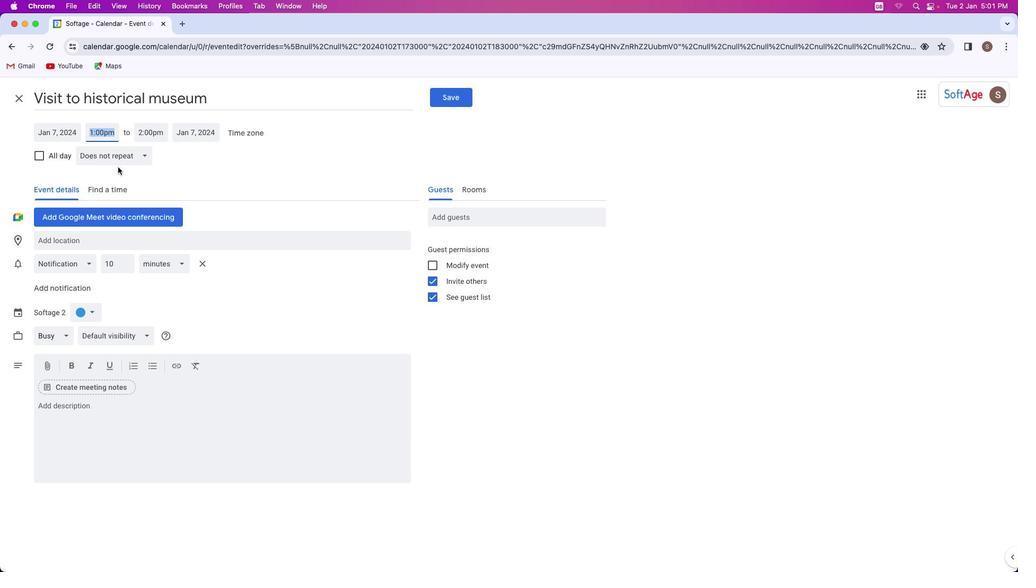 
Action: Mouse pressed left at (118, 168)
Screenshot: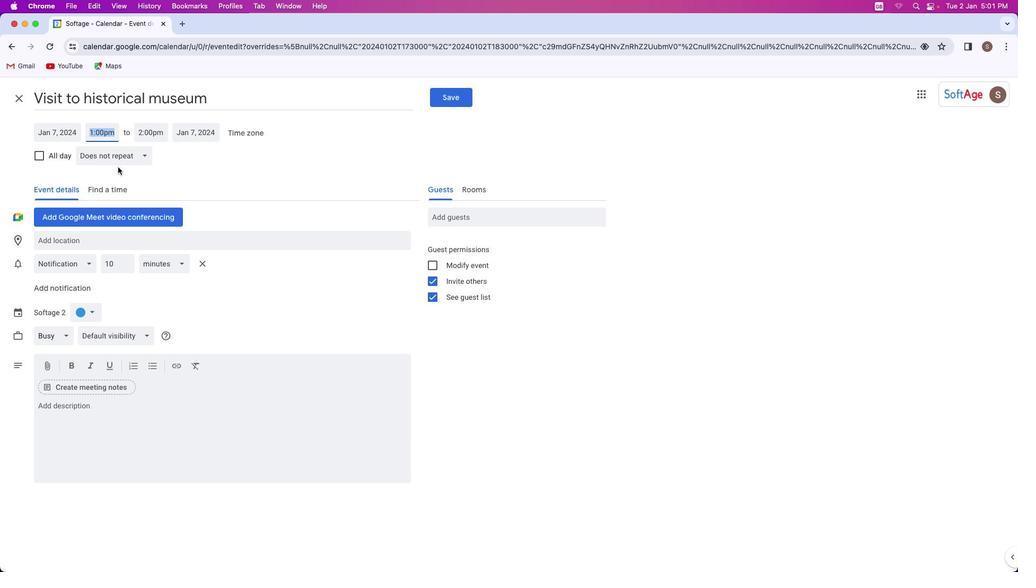 
Action: Mouse moved to (93, 312)
Screenshot: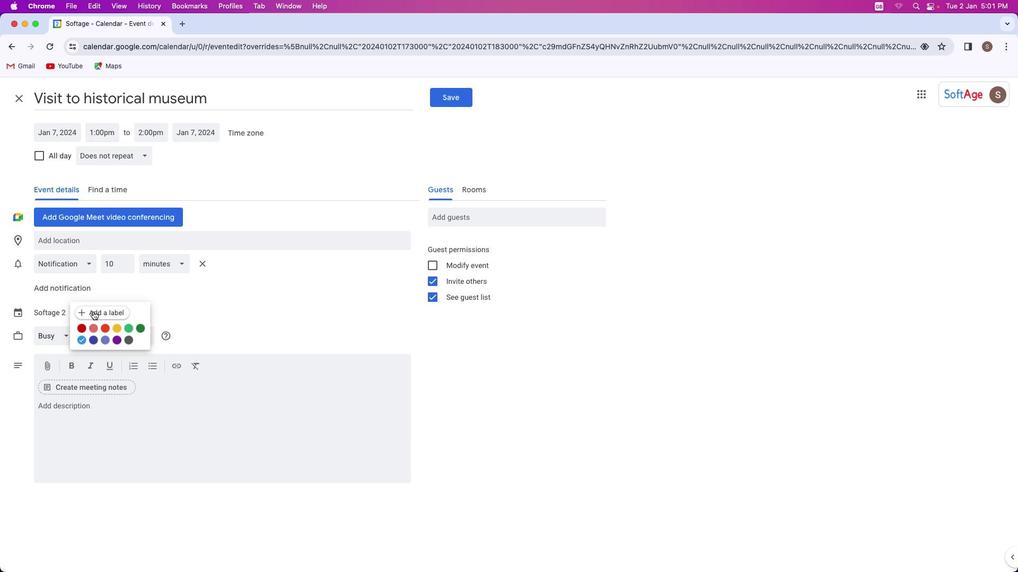 
Action: Mouse pressed left at (93, 312)
Screenshot: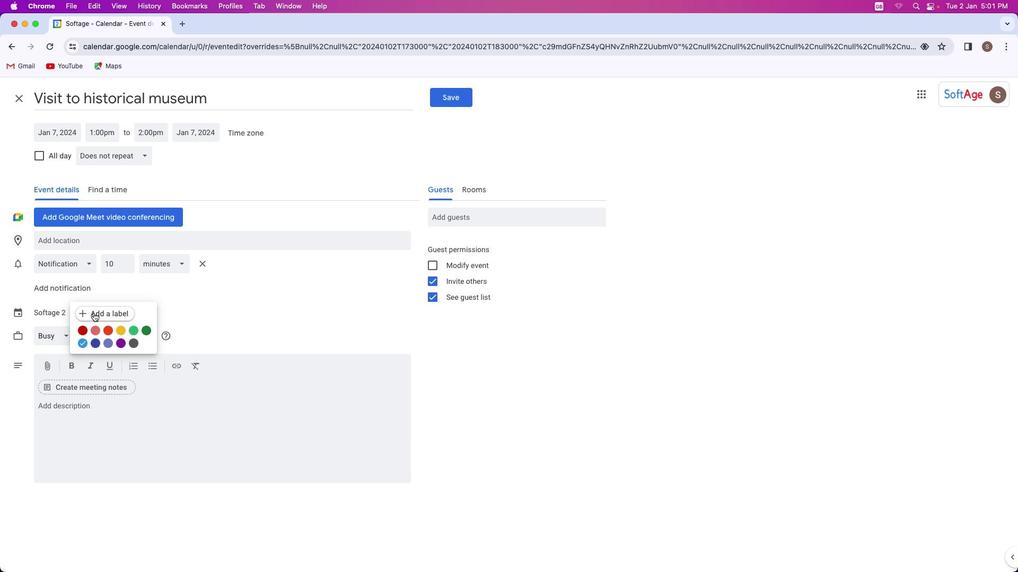 
Action: Mouse moved to (136, 330)
Screenshot: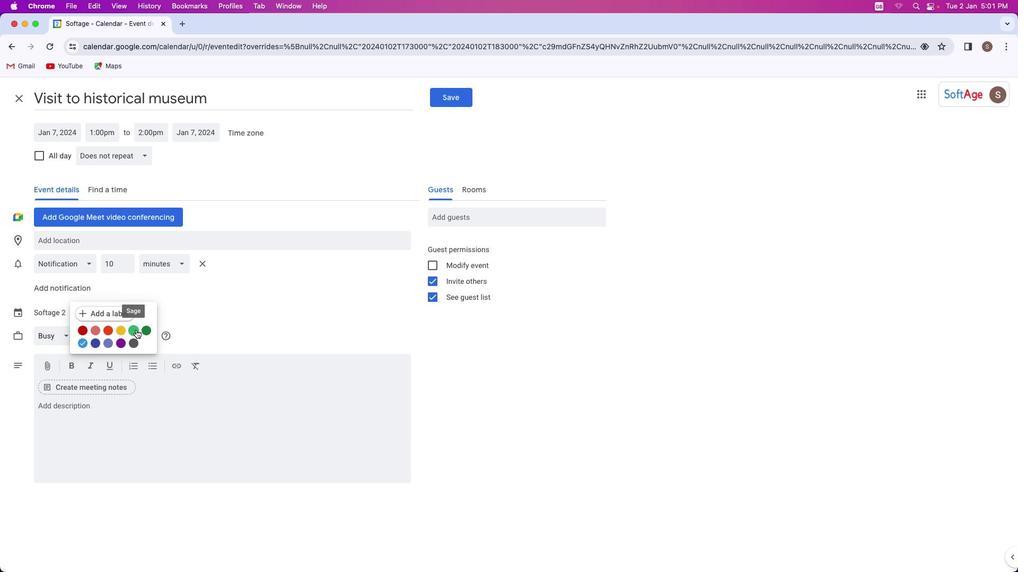 
Action: Mouse pressed left at (136, 330)
Screenshot: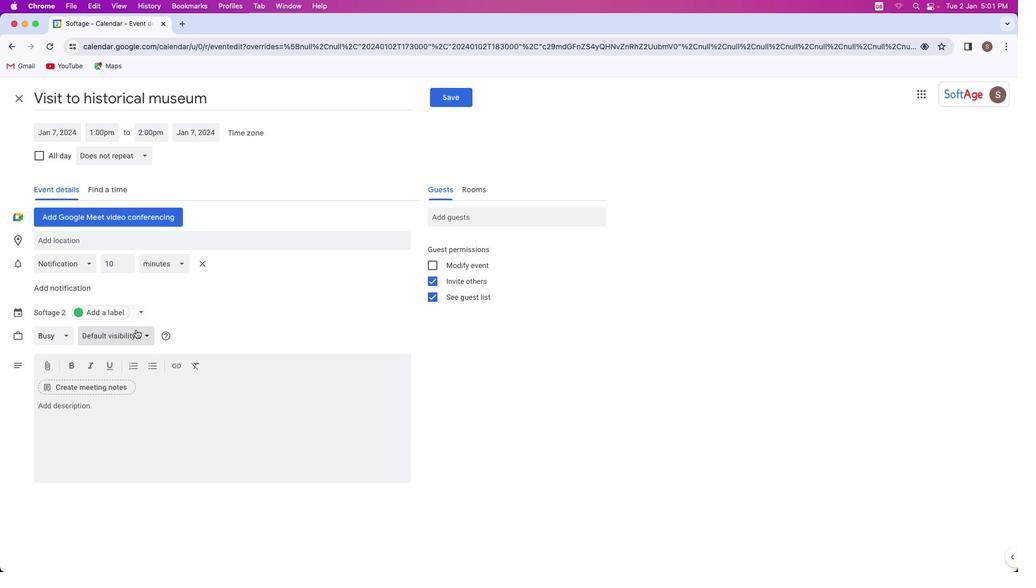 
Action: Mouse moved to (85, 401)
Screenshot: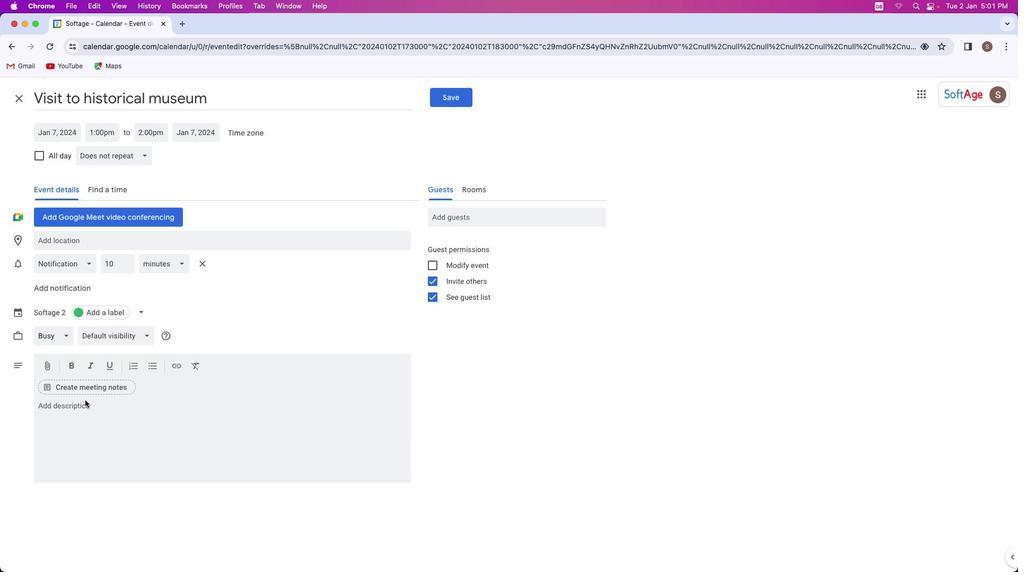 
Action: Mouse pressed left at (85, 401)
Screenshot: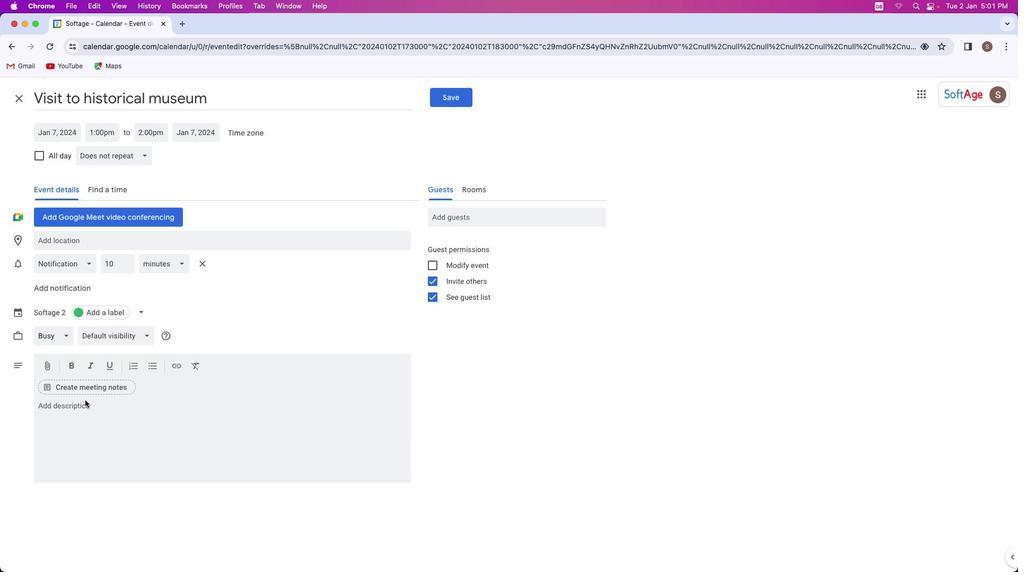 
Action: Mouse moved to (86, 403)
Screenshot: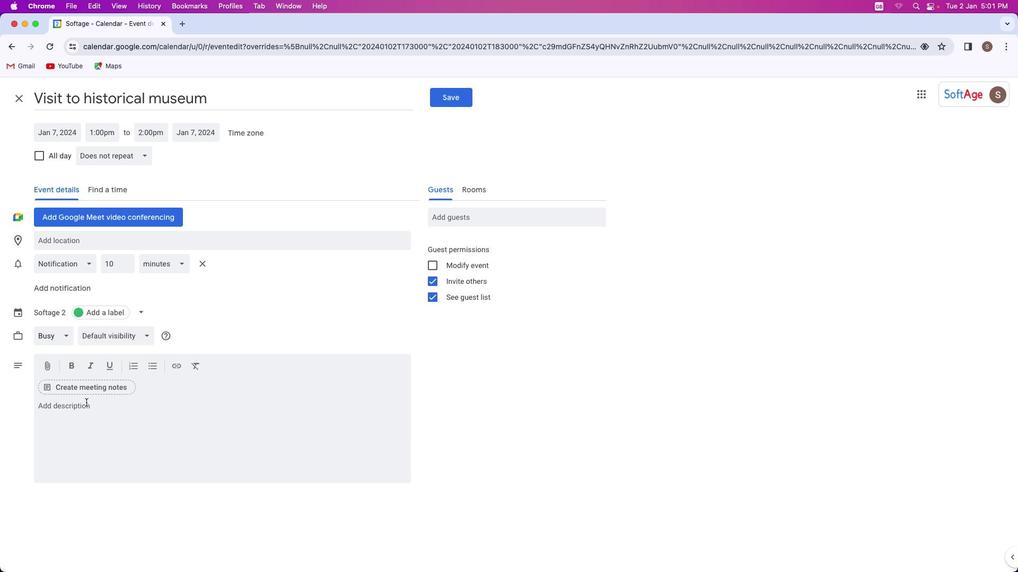 
Action: Mouse pressed left at (86, 403)
Screenshot: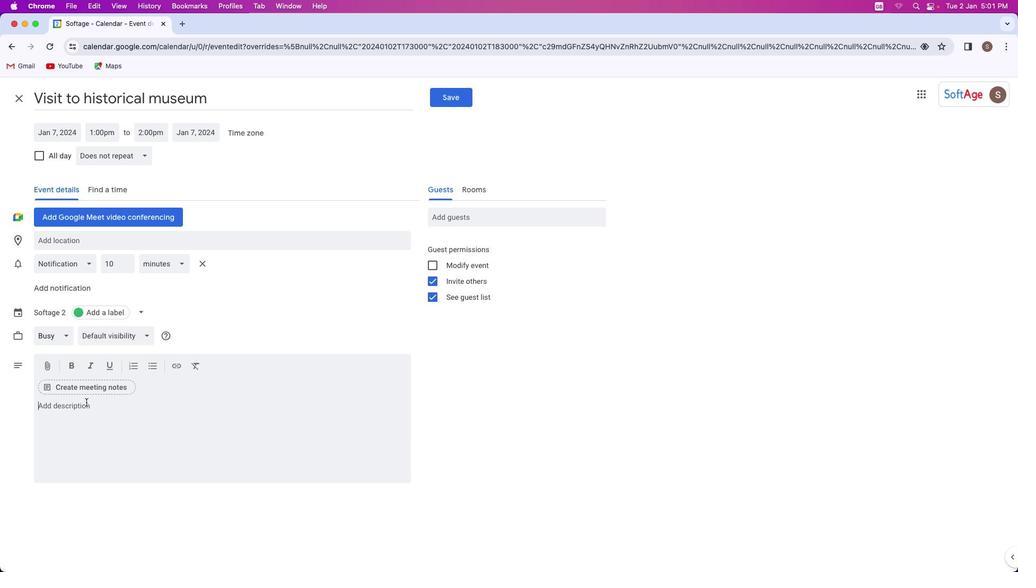 
Action: Mouse moved to (276, 377)
Screenshot: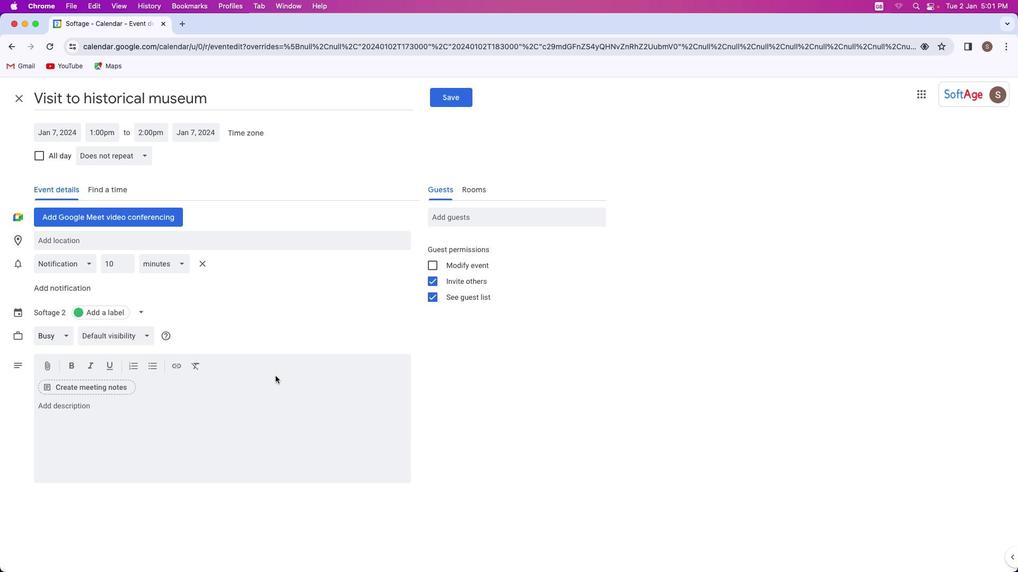 
Action: Key pressed Key.shift'T''h''i''s'Key.space'p''l''a''n'Key.space'i''s'Key.space't''o'Key.spaceKey.backspaceKey.backspaceKey.backspace'f''o''r'Key.space'v''i''s''i''t'Key.space't''o'Key.space't''h''e'Key.space'h''i''s''t''o''r''i''c''a''l'Key.space'm''u''s''e''u''m''.'
Screenshot: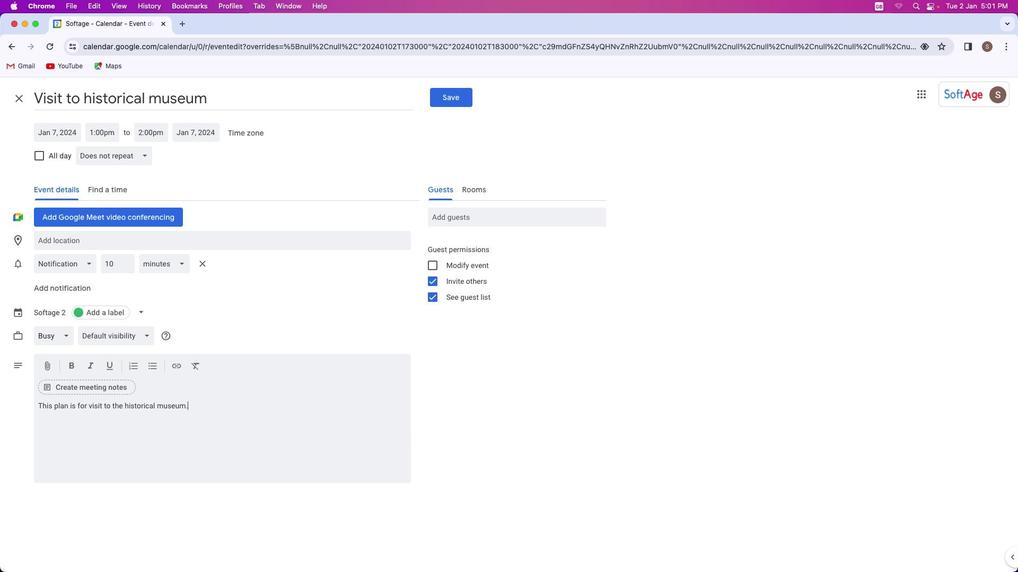 
Action: Mouse moved to (458, 98)
Screenshot: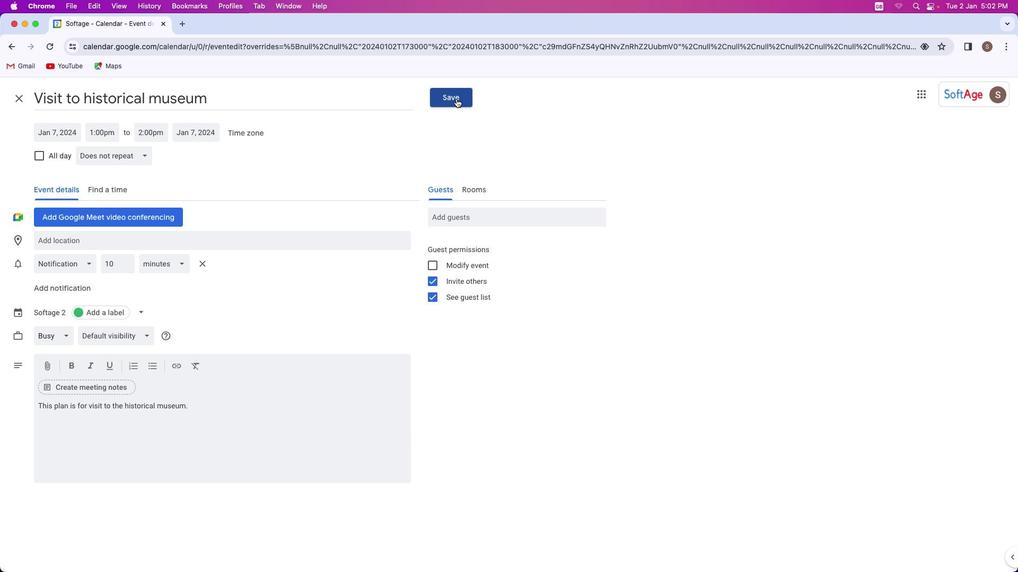 
Action: Mouse pressed left at (458, 98)
Screenshot: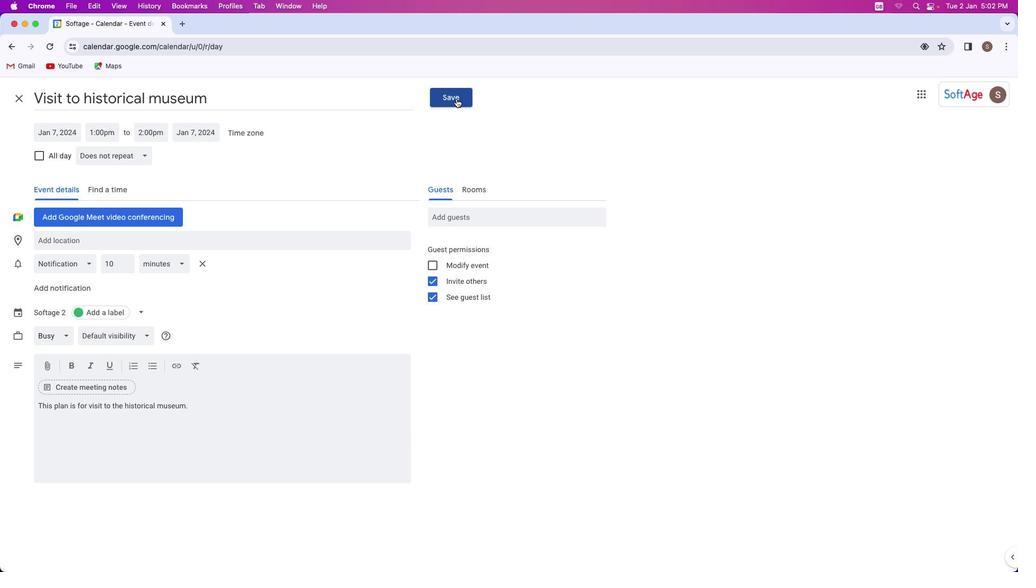 
Action: Mouse moved to (264, 439)
Screenshot: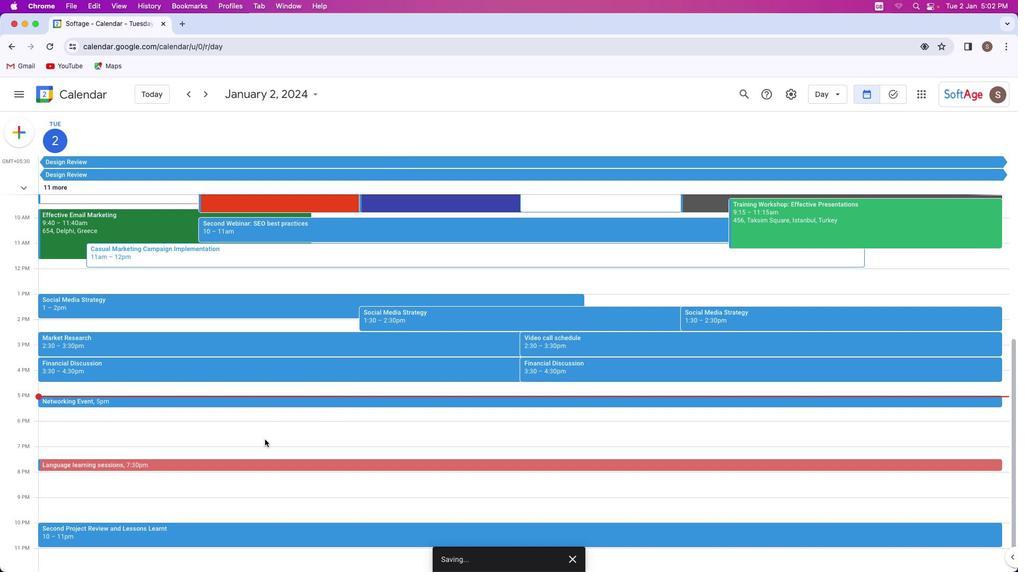 
Action: Mouse scrolled (264, 439) with delta (0, 0)
Screenshot: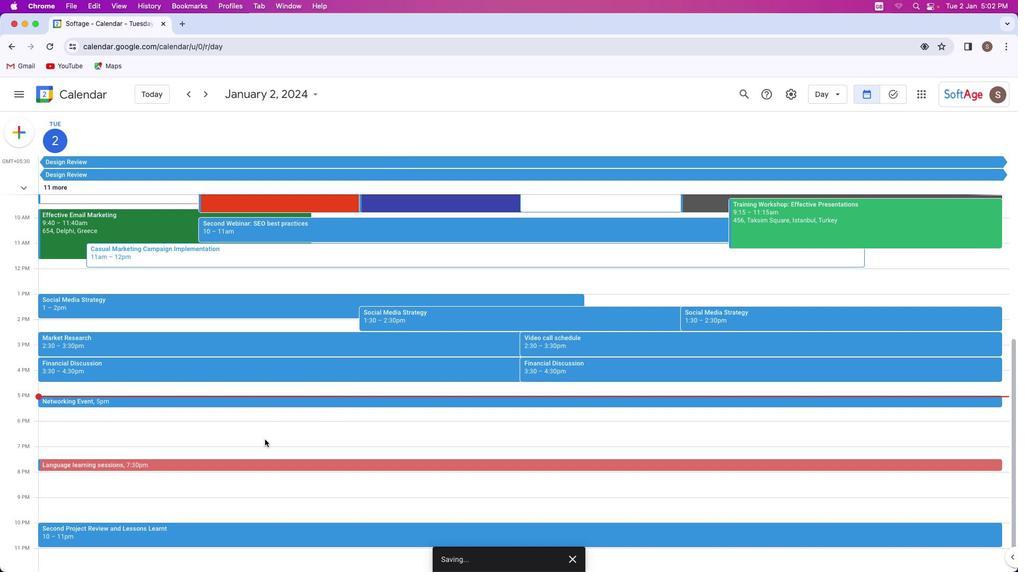 
Action: Mouse moved to (265, 440)
Screenshot: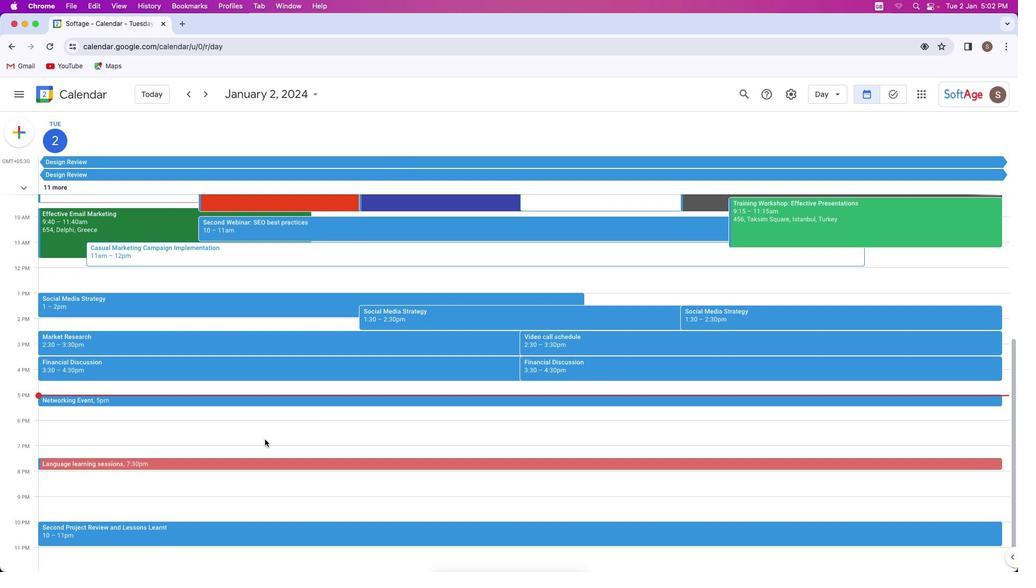 
Action: Mouse scrolled (265, 440) with delta (0, 0)
Screenshot: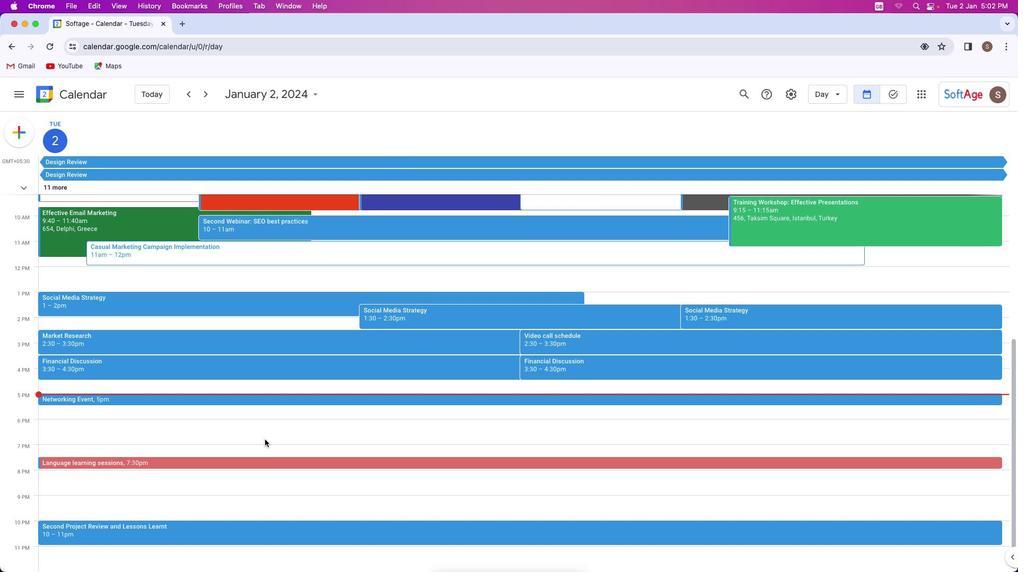 
Action: Mouse moved to (265, 440)
Screenshot: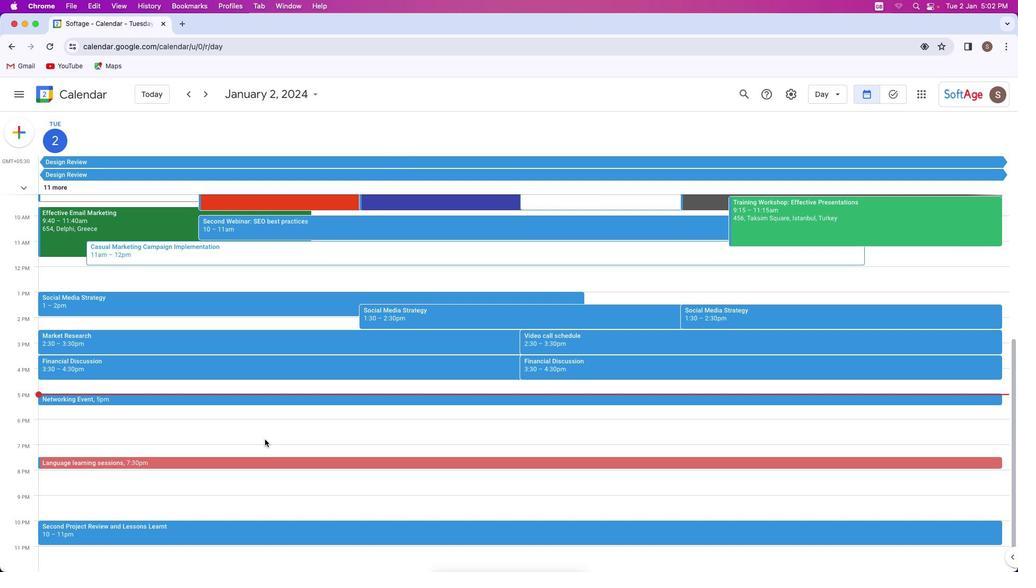 
Action: Mouse scrolled (265, 440) with delta (0, 0)
Screenshot: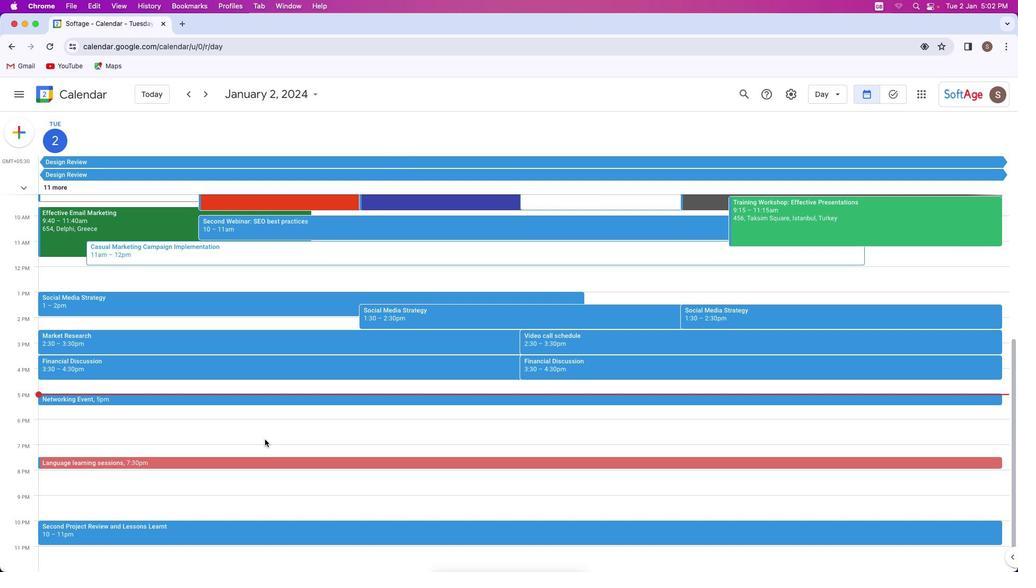 
Action: Mouse scrolled (265, 440) with delta (0, 0)
Screenshot: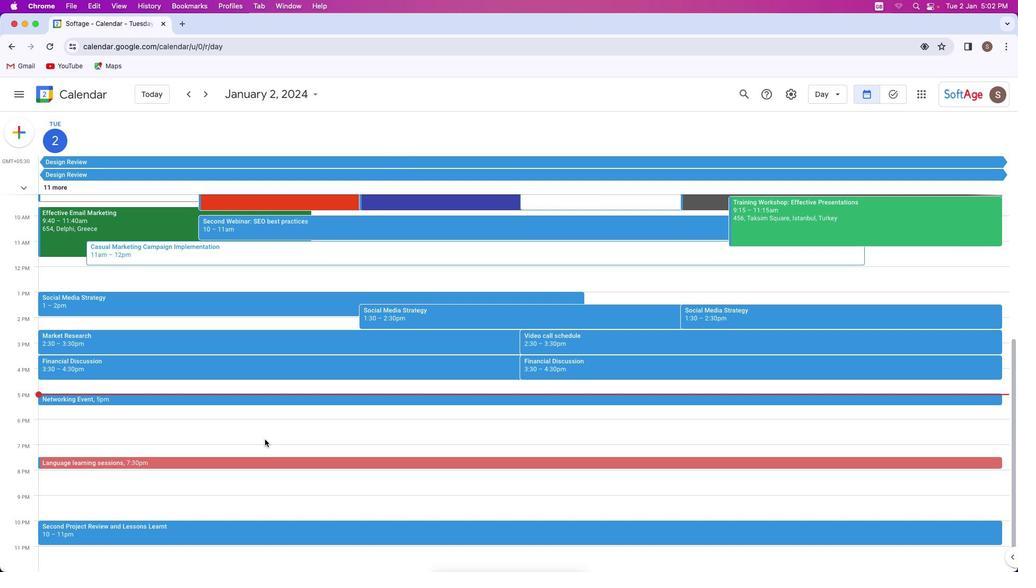 
Action: Mouse scrolled (265, 440) with delta (0, 0)
Screenshot: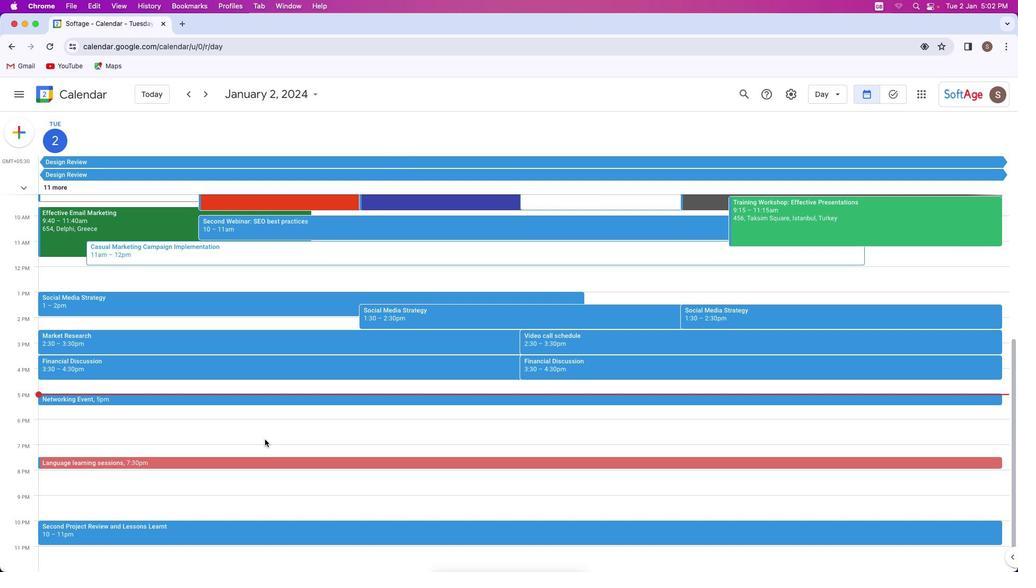 
Action: Mouse moved to (266, 439)
Screenshot: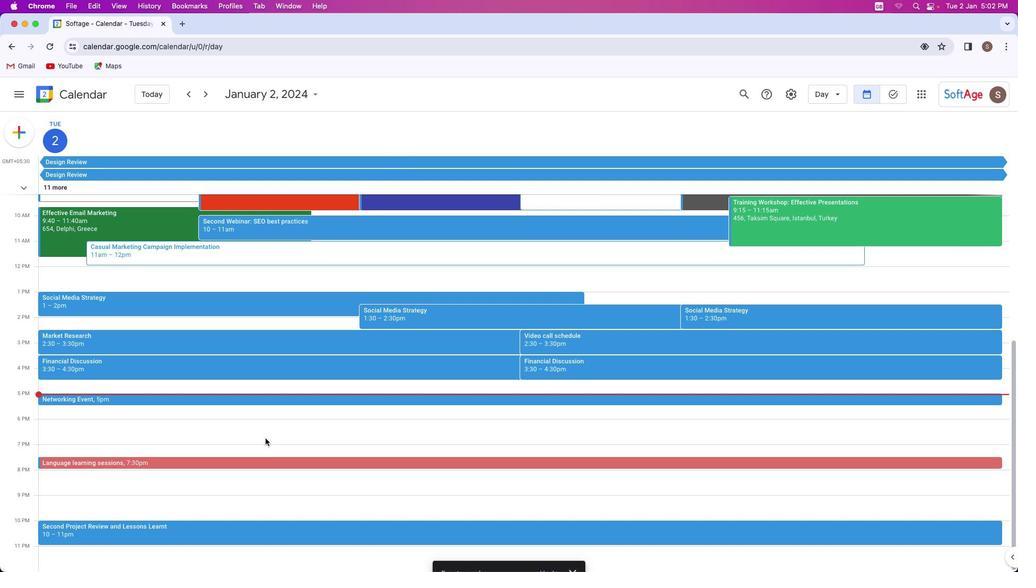 
Action: Mouse scrolled (266, 439) with delta (0, 0)
Screenshot: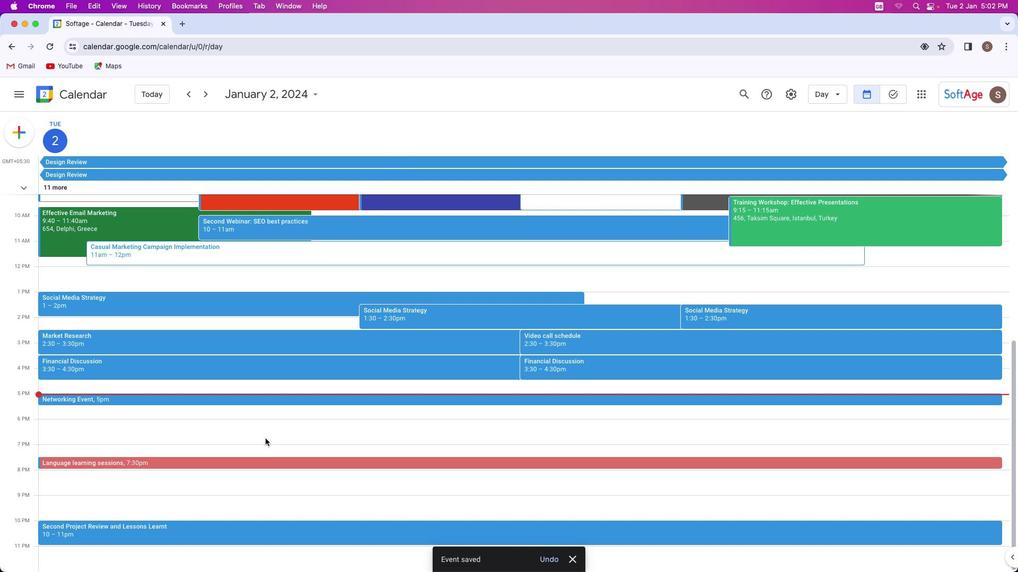 
Action: Mouse scrolled (266, 439) with delta (0, 0)
Screenshot: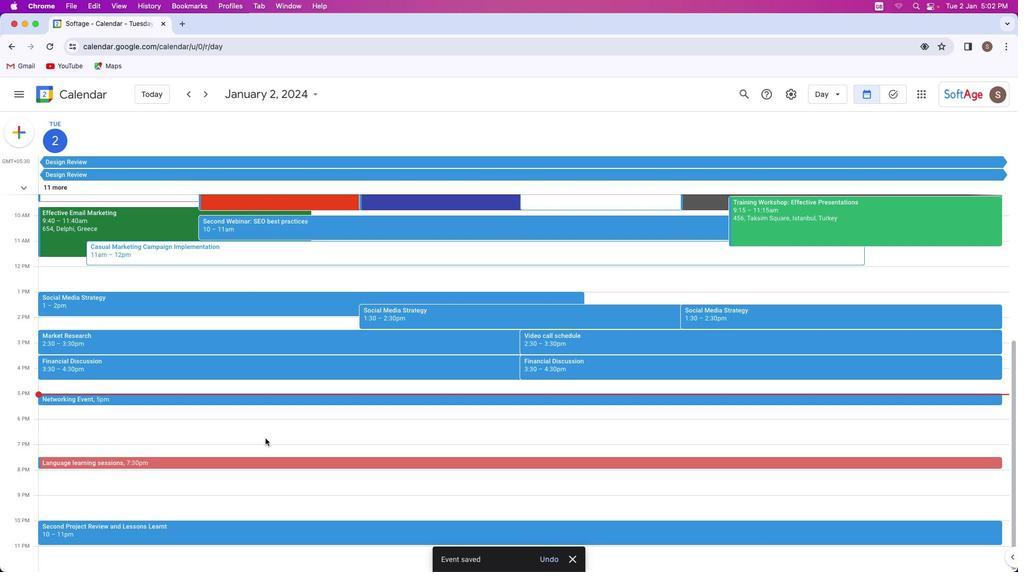
Action: Mouse scrolled (266, 439) with delta (0, 0)
Screenshot: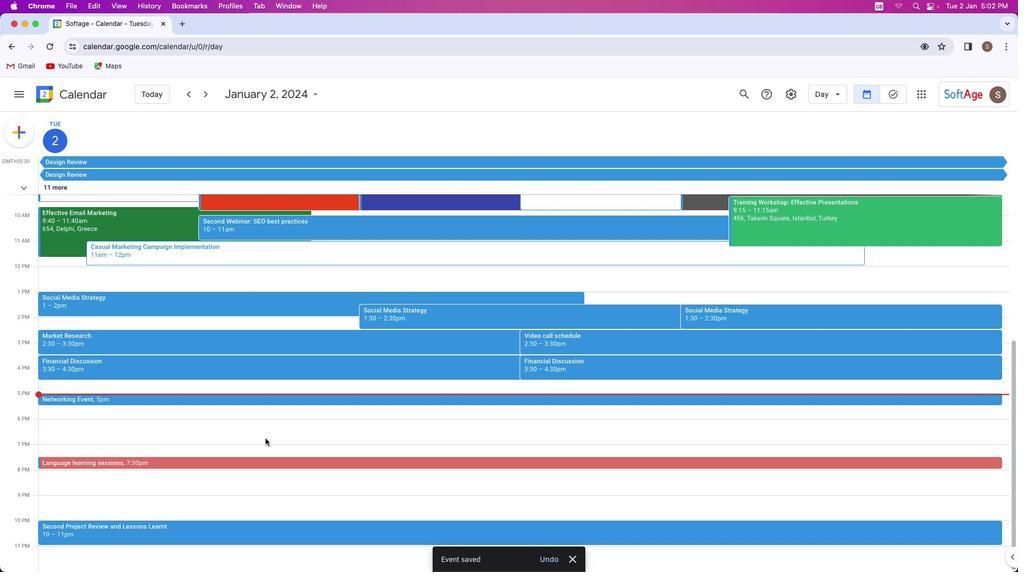 
Action: Mouse moved to (26, 187)
Screenshot: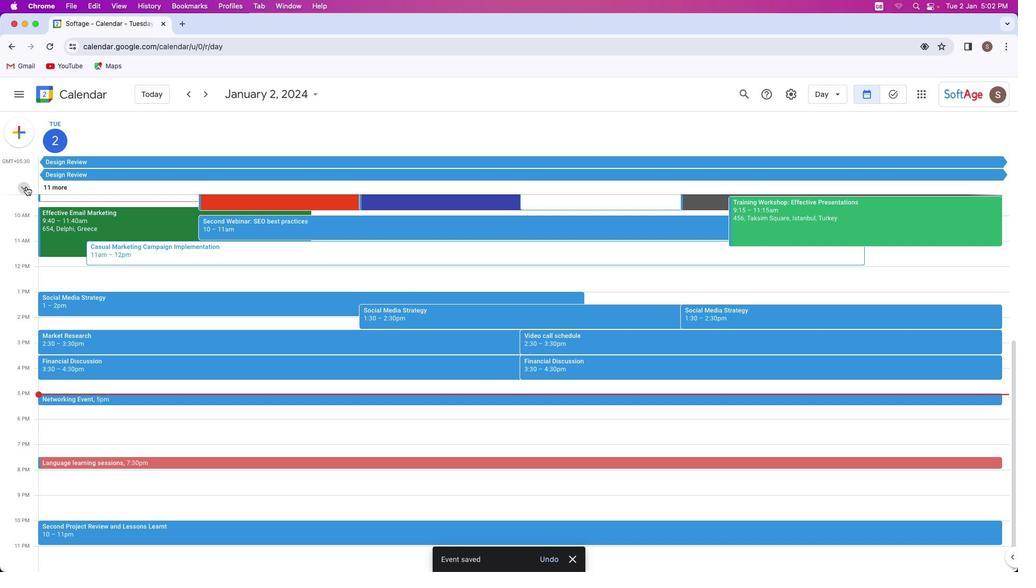 
Action: Mouse pressed left at (26, 187)
Screenshot: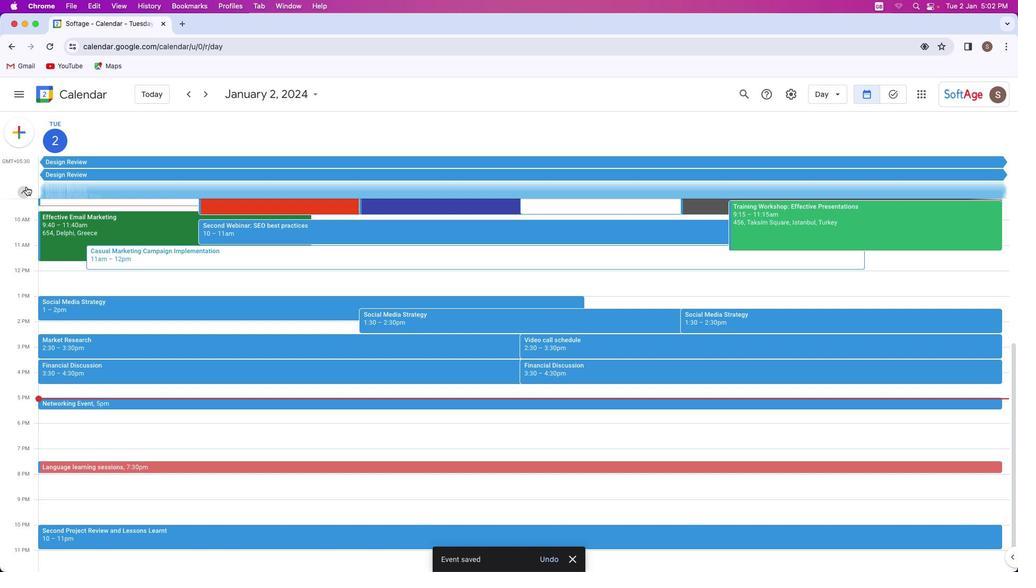 
Action: Mouse moved to (25, 315)
Screenshot: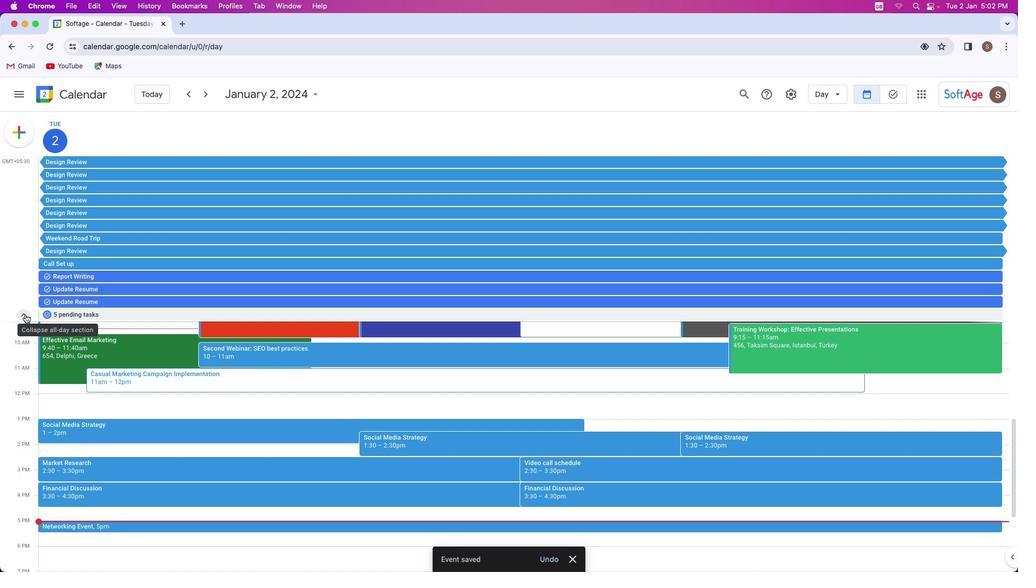 
Action: Mouse pressed left at (25, 315)
Screenshot: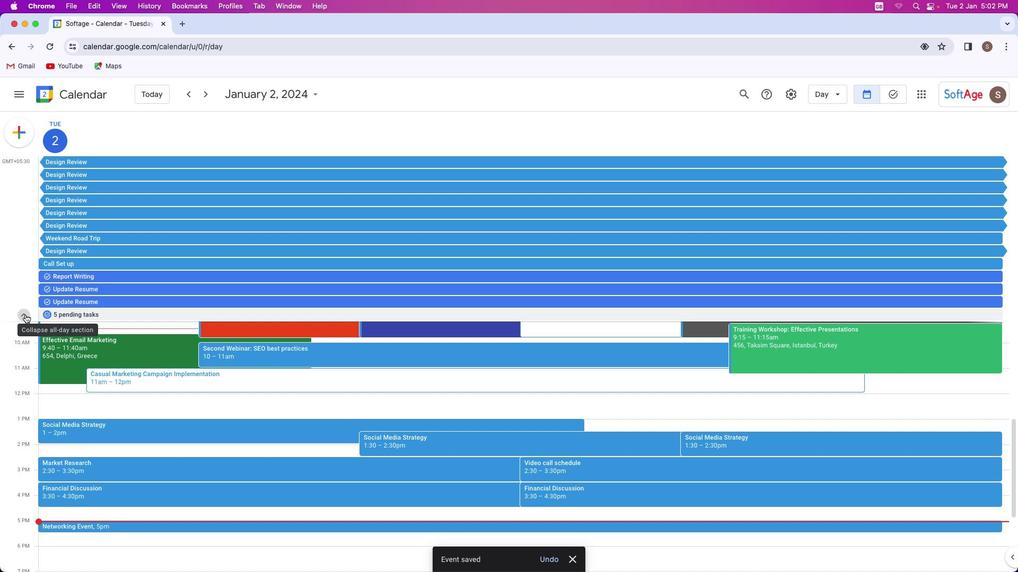 
Action: Mouse moved to (187, 445)
Screenshot: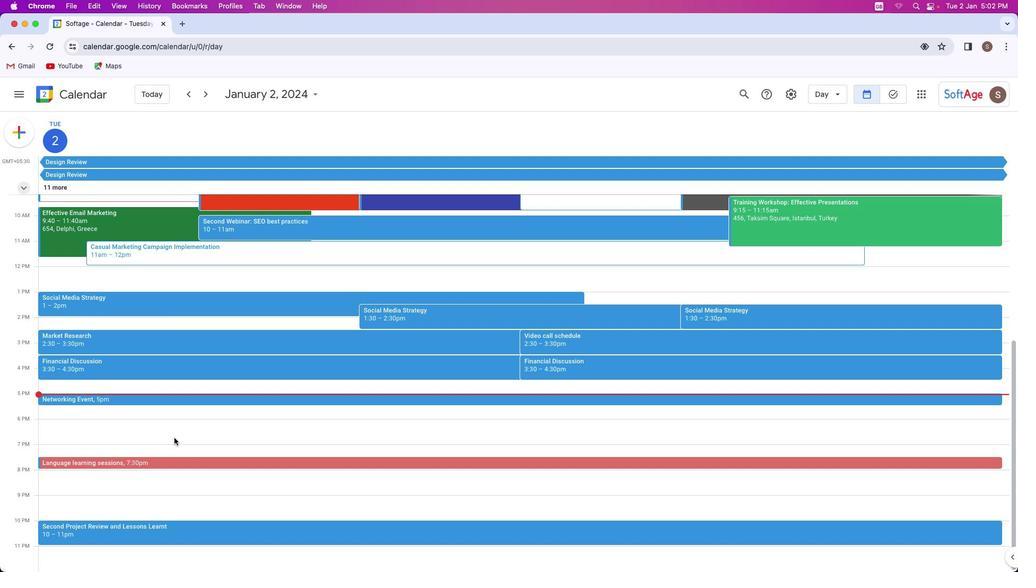 
Action: Mouse scrolled (187, 445) with delta (0, 0)
Screenshot: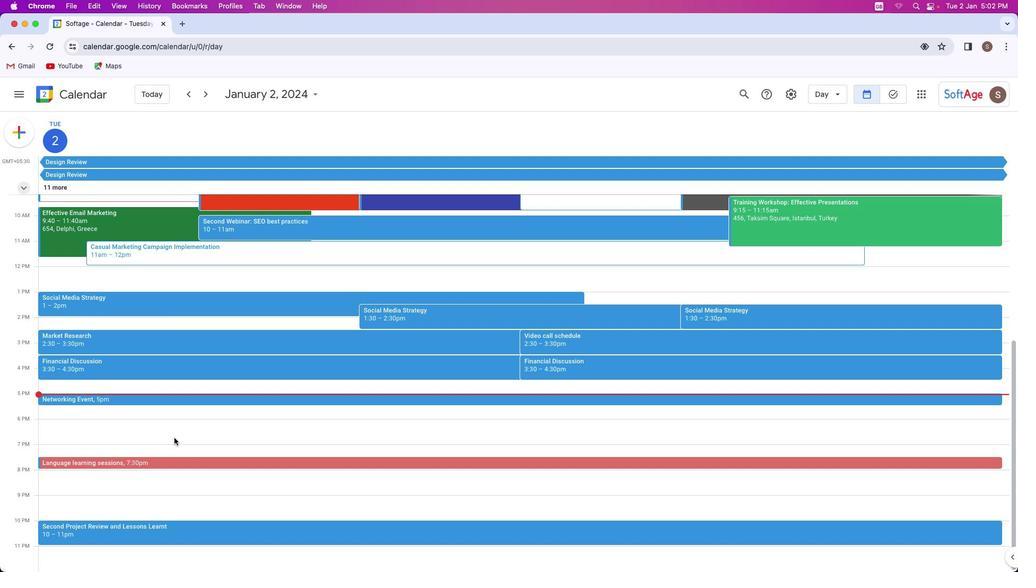 
Action: Mouse moved to (174, 439)
Screenshot: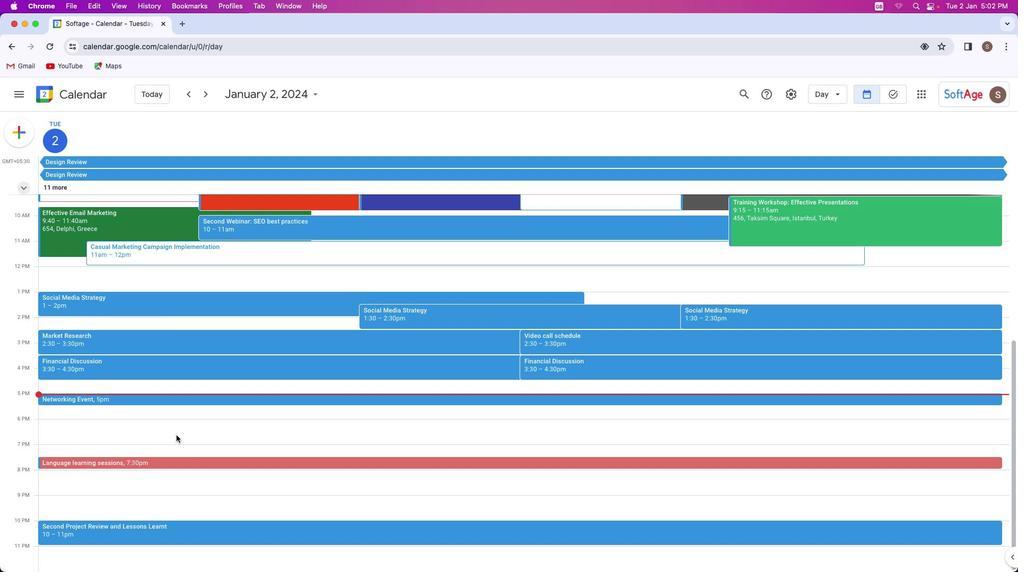 
Action: Mouse scrolled (174, 439) with delta (0, 0)
Screenshot: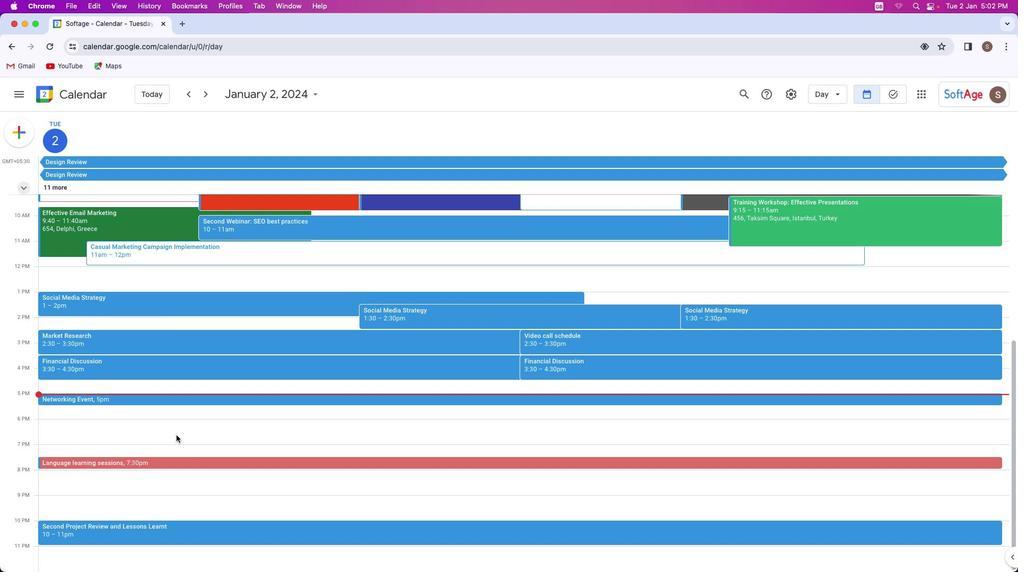 
Action: Mouse moved to (176, 436)
Screenshot: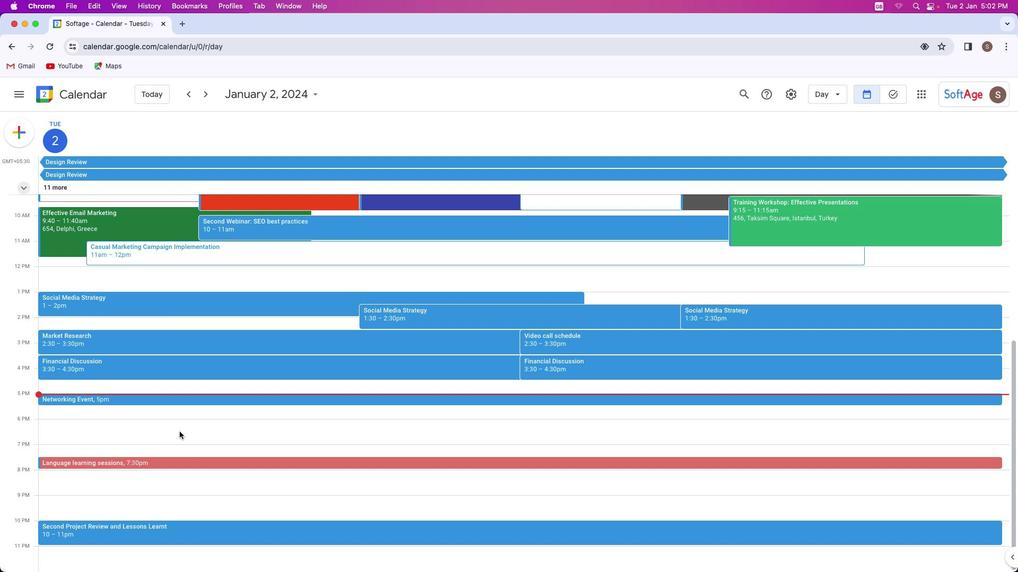 
Action: Mouse scrolled (176, 436) with delta (0, 0)
Screenshot: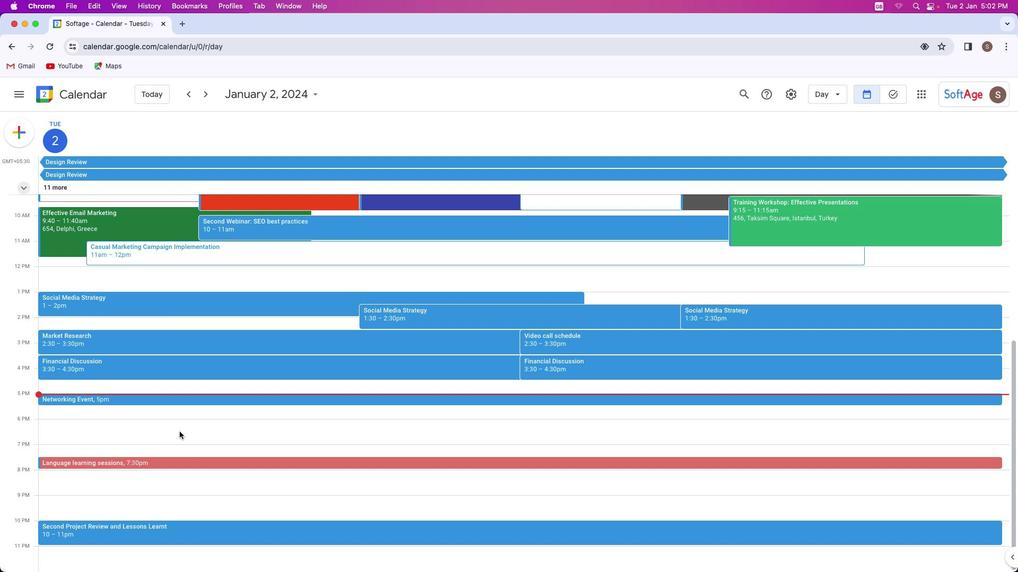 
Action: Mouse moved to (179, 433)
Screenshot: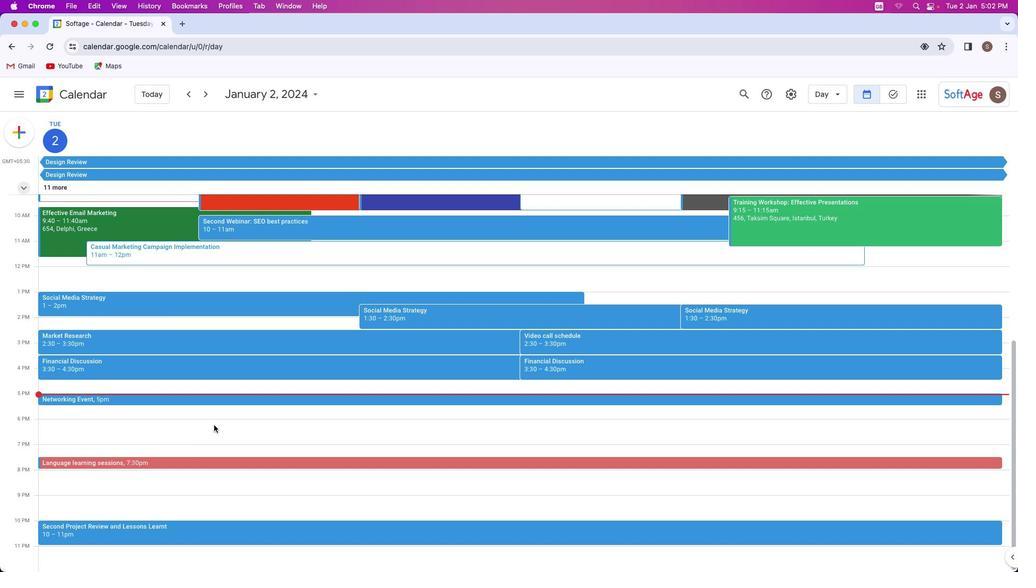 
Action: Mouse scrolled (179, 433) with delta (0, 0)
Screenshot: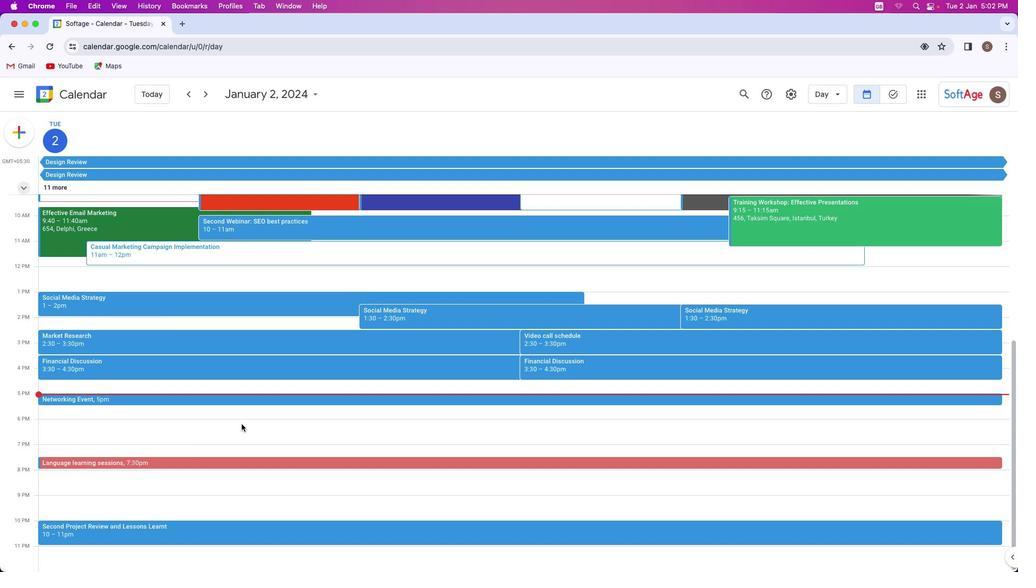 
Action: Mouse moved to (332, 401)
Screenshot: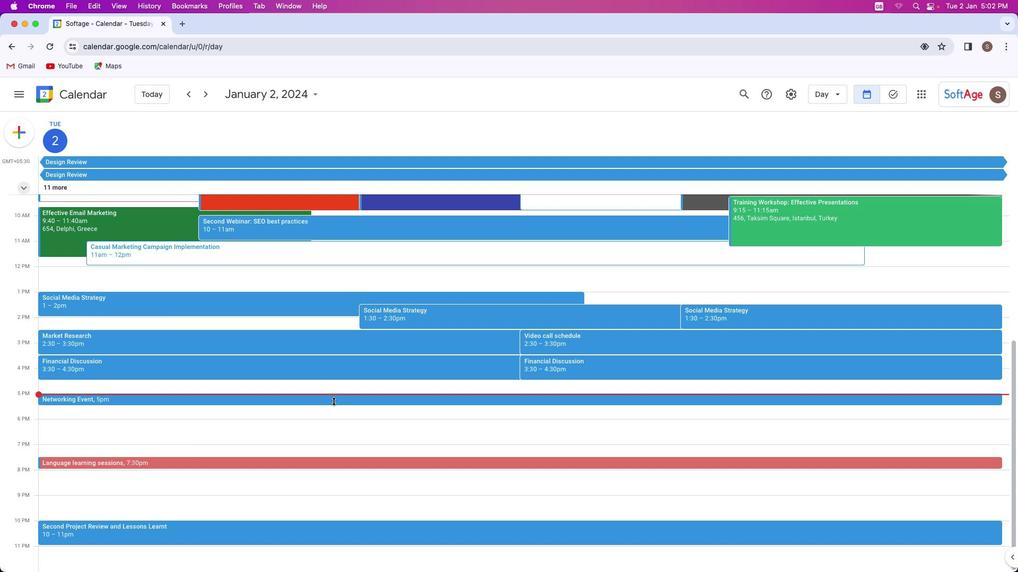 
